 Task: Add a signature Keith Hernandez containing With gratitude and sincere wishes, Keith Hernandez to email address softage.3@softage.net and add a folder Composting
Action: Mouse moved to (784, 125)
Screenshot: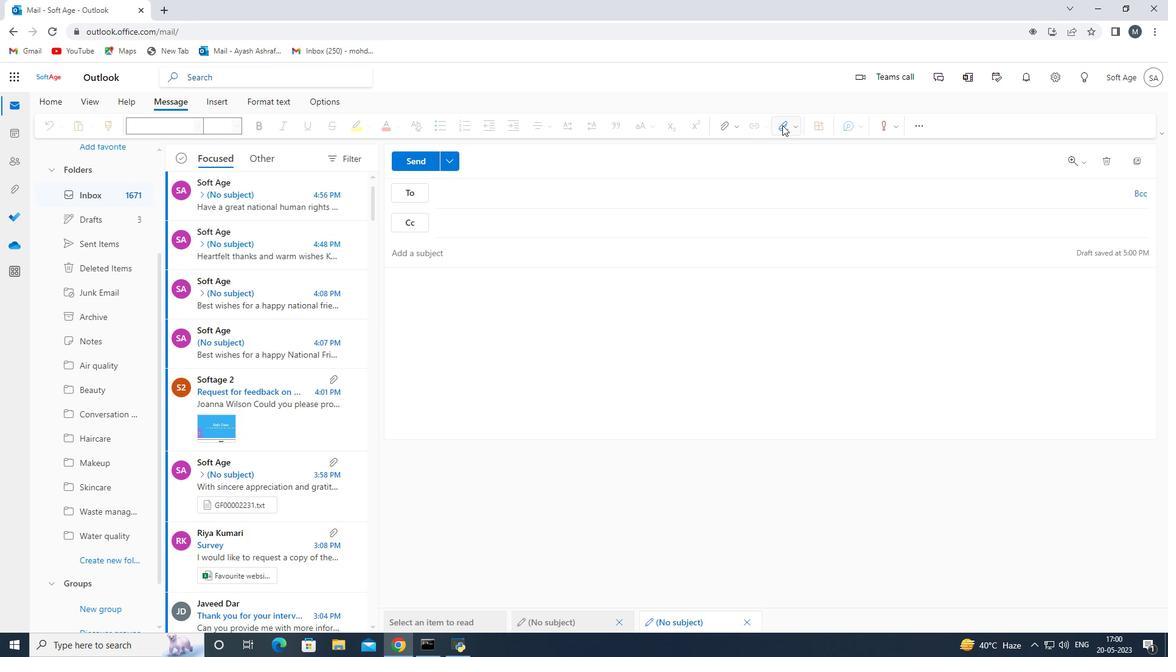 
Action: Mouse pressed left at (784, 125)
Screenshot: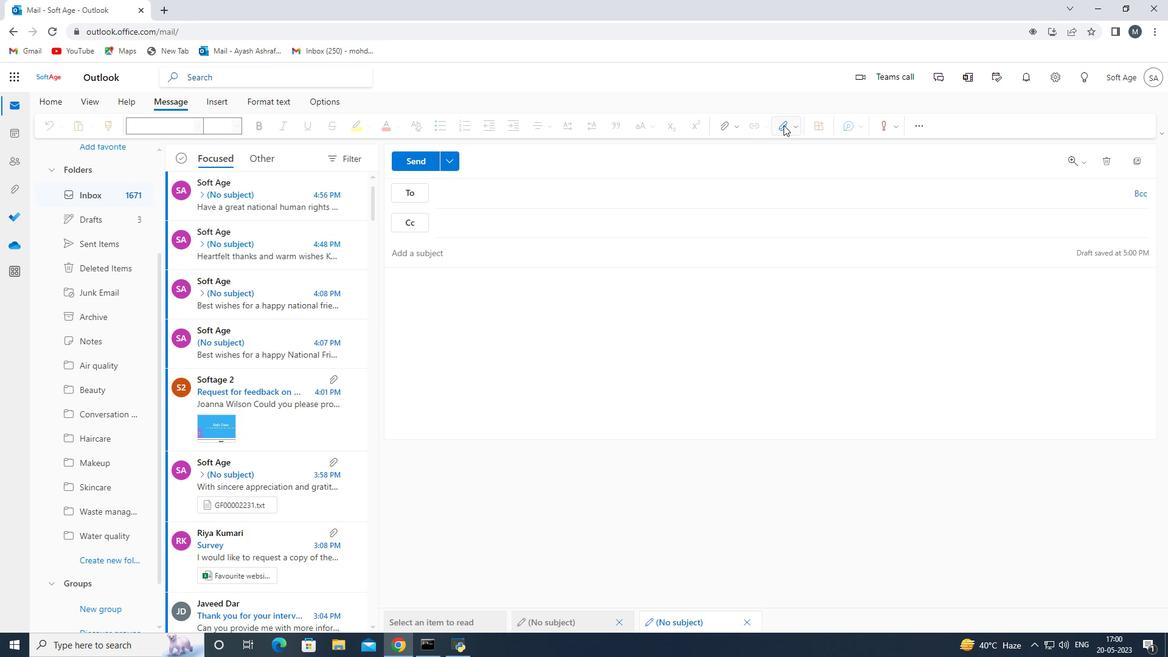 
Action: Mouse moved to (773, 180)
Screenshot: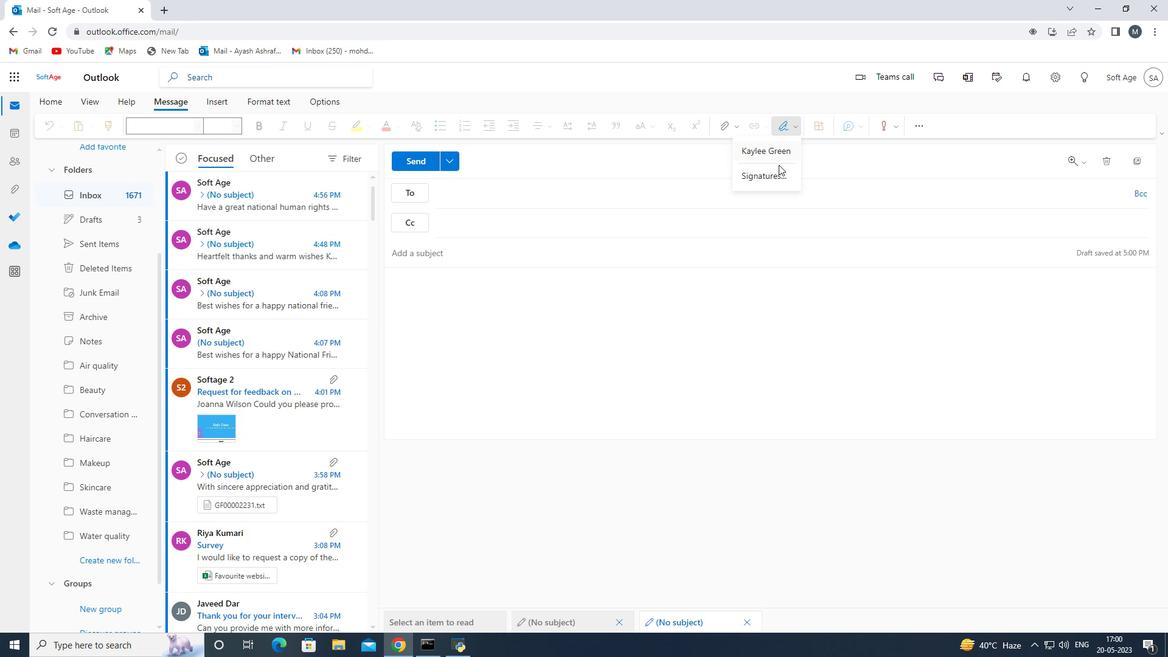 
Action: Mouse pressed left at (773, 180)
Screenshot: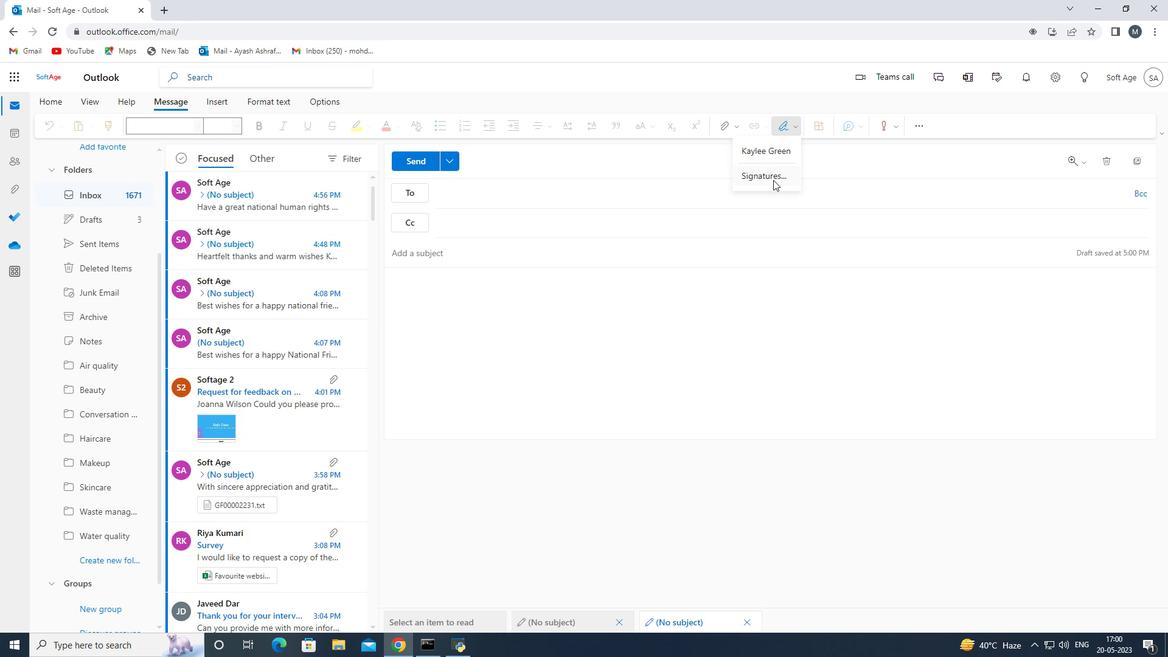 
Action: Mouse moved to (828, 222)
Screenshot: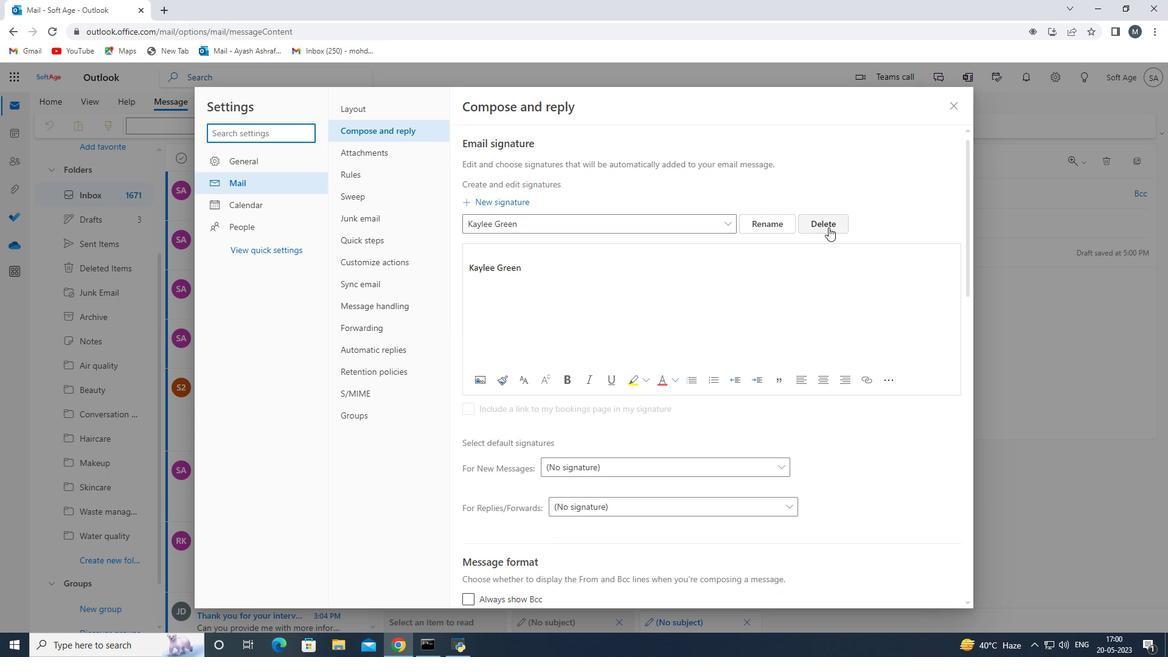 
Action: Mouse pressed left at (828, 222)
Screenshot: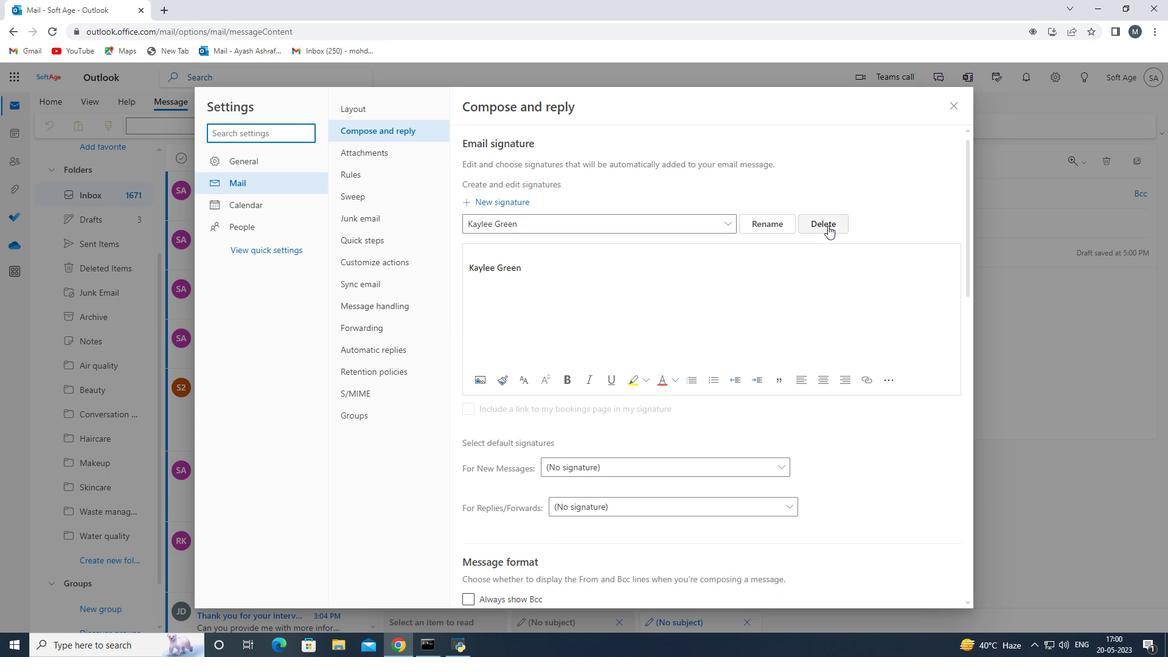 
Action: Mouse moved to (525, 225)
Screenshot: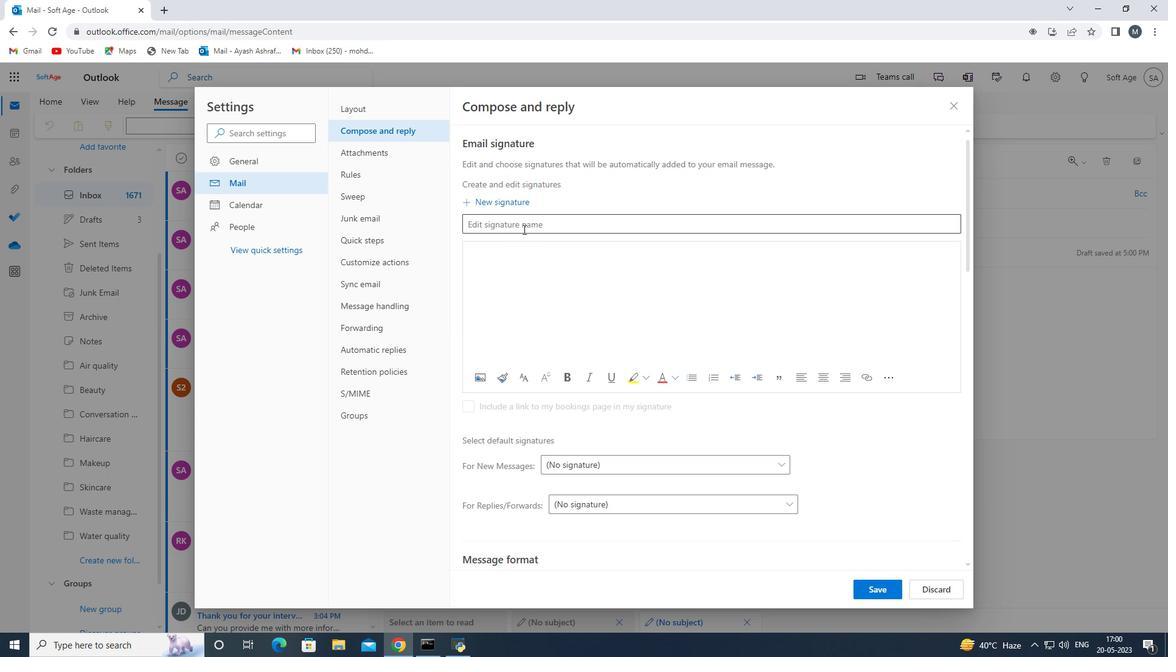 
Action: Mouse pressed left at (525, 225)
Screenshot: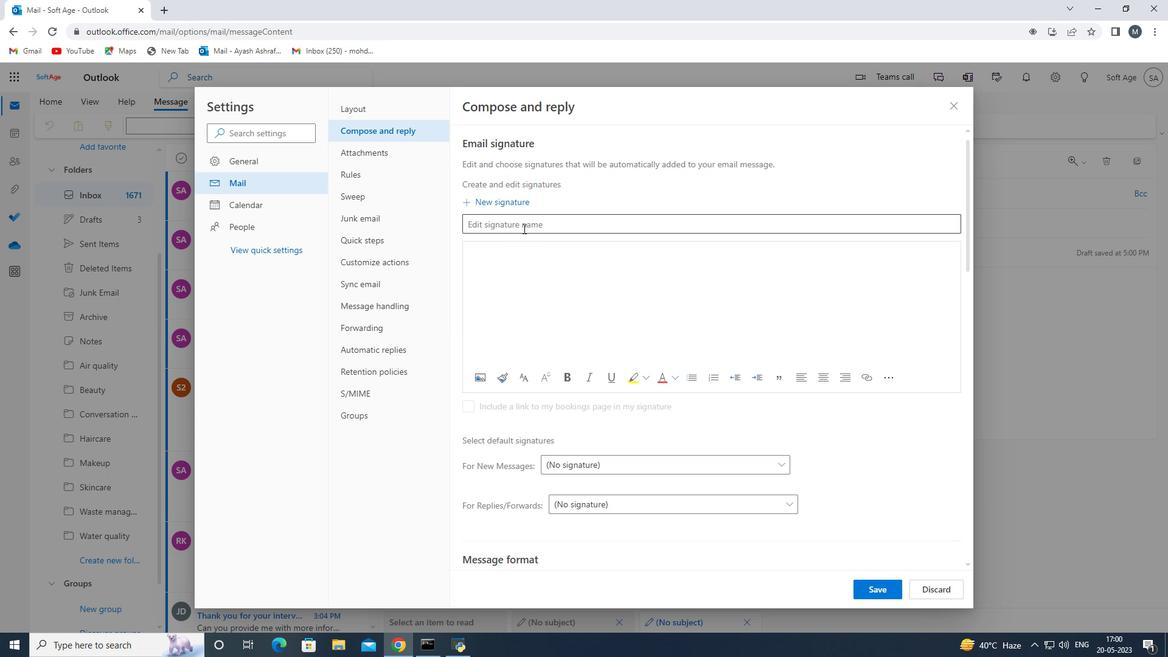 
Action: Key pressed <Key.shift>Keith<Key.space><Key.shift>Hernandez<Key.space>
Screenshot: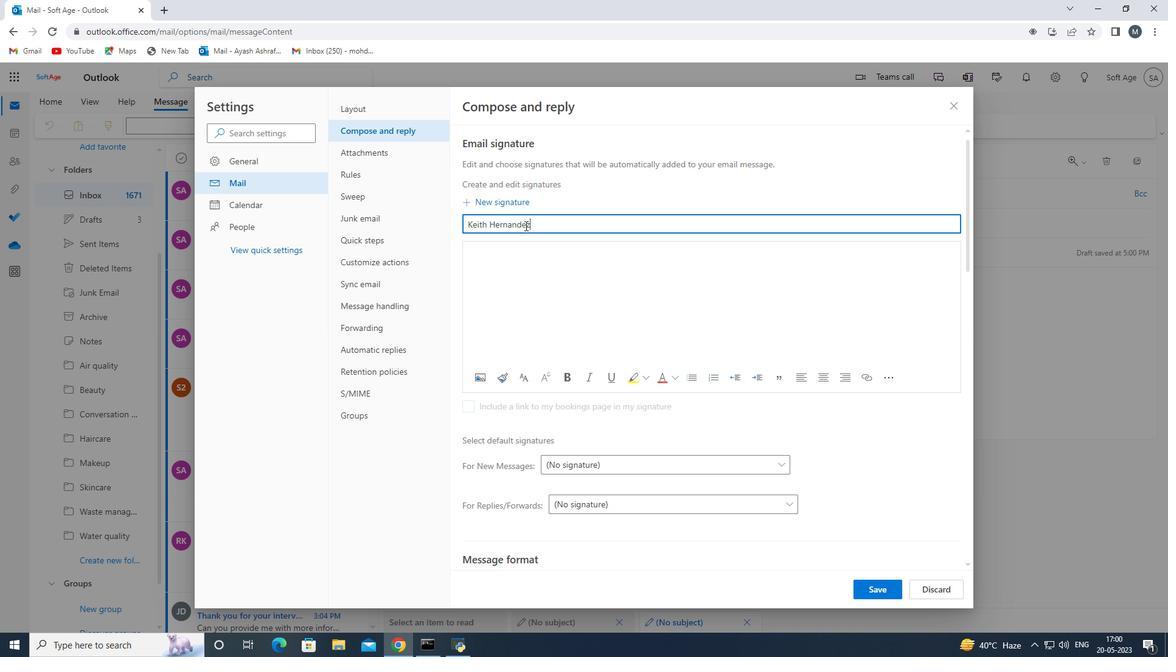 
Action: Mouse moved to (519, 259)
Screenshot: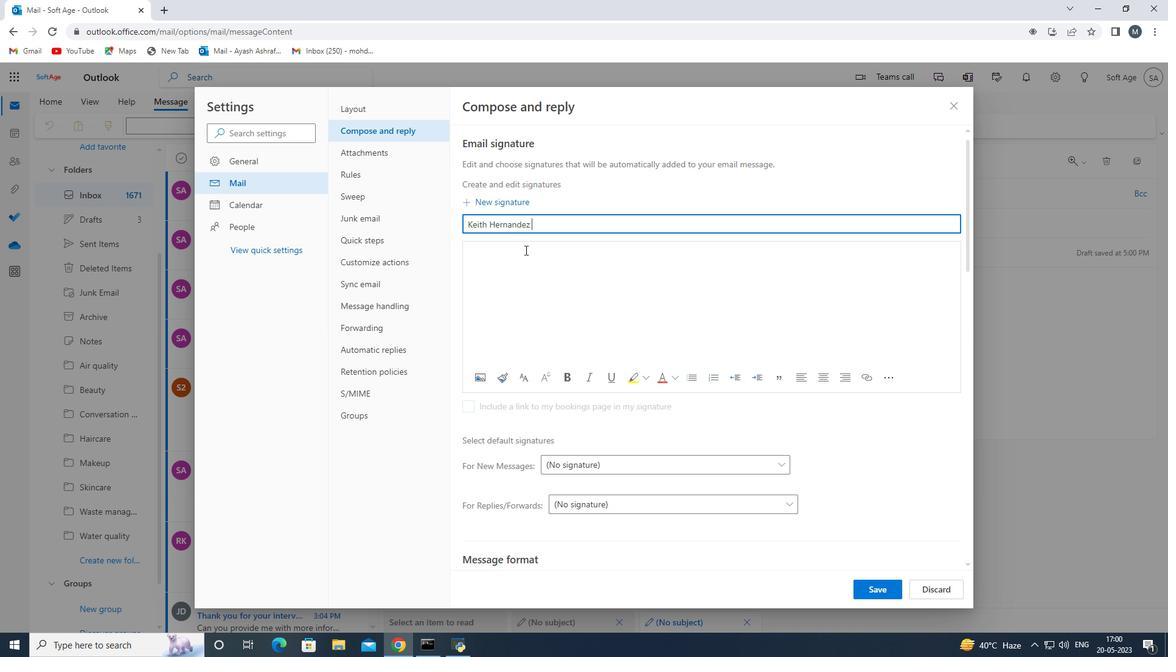 
Action: Mouse pressed left at (519, 259)
Screenshot: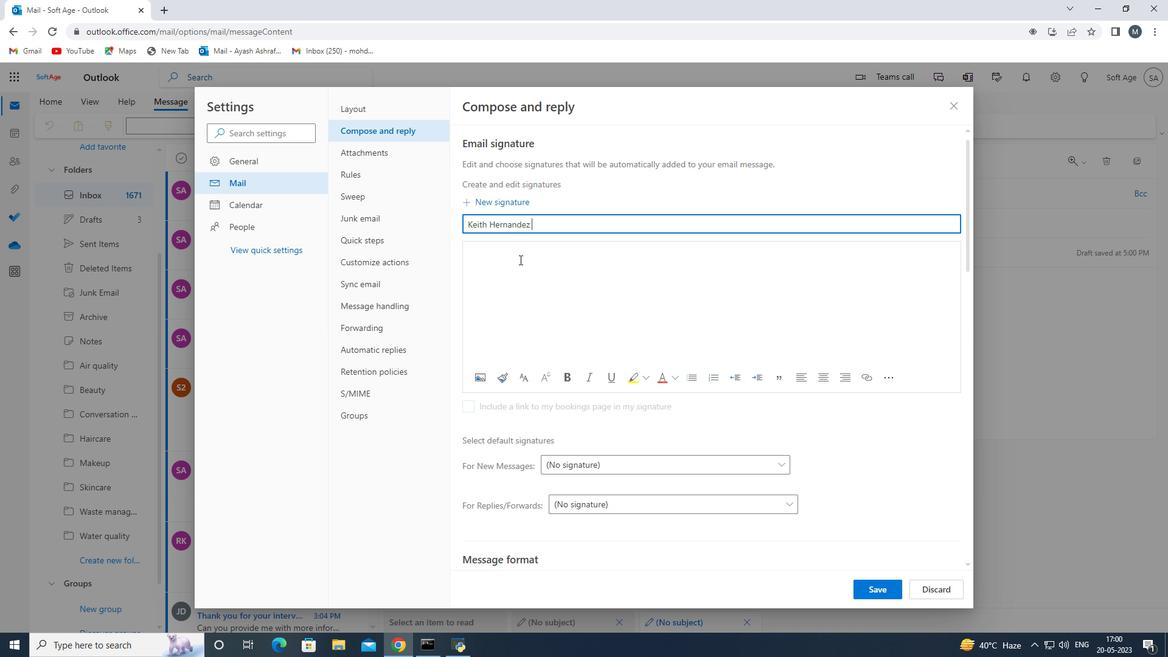 
Action: Key pressed <Key.enter><Key.shift>Keth<Key.space><Key.shift>Her
Screenshot: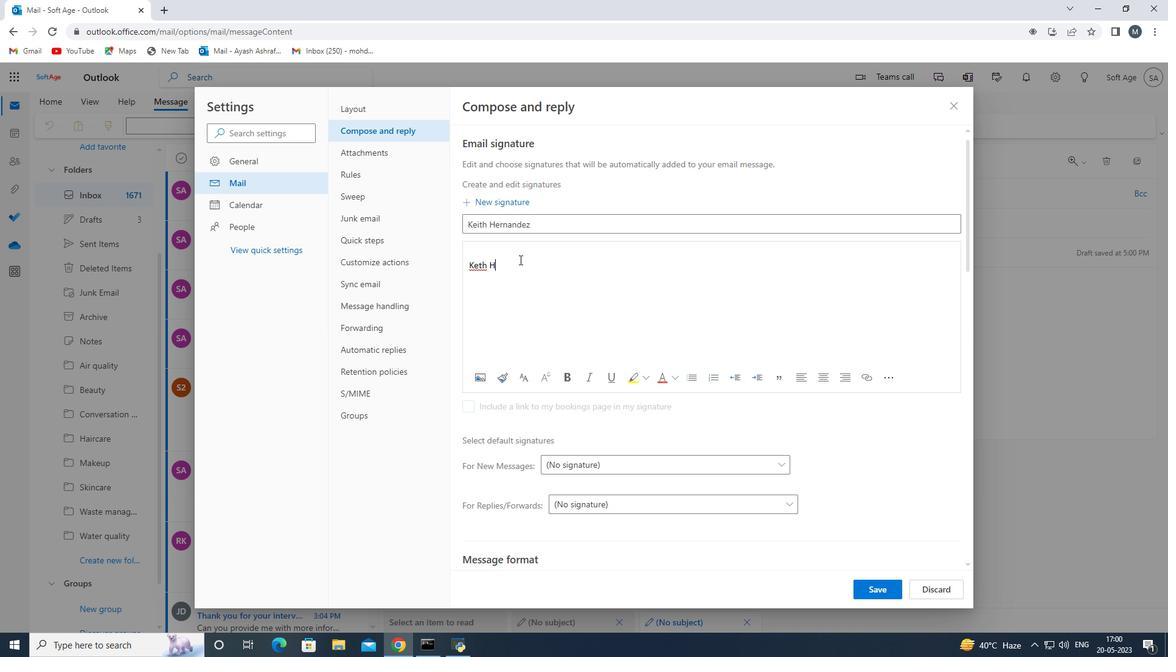 
Action: Mouse moved to (476, 263)
Screenshot: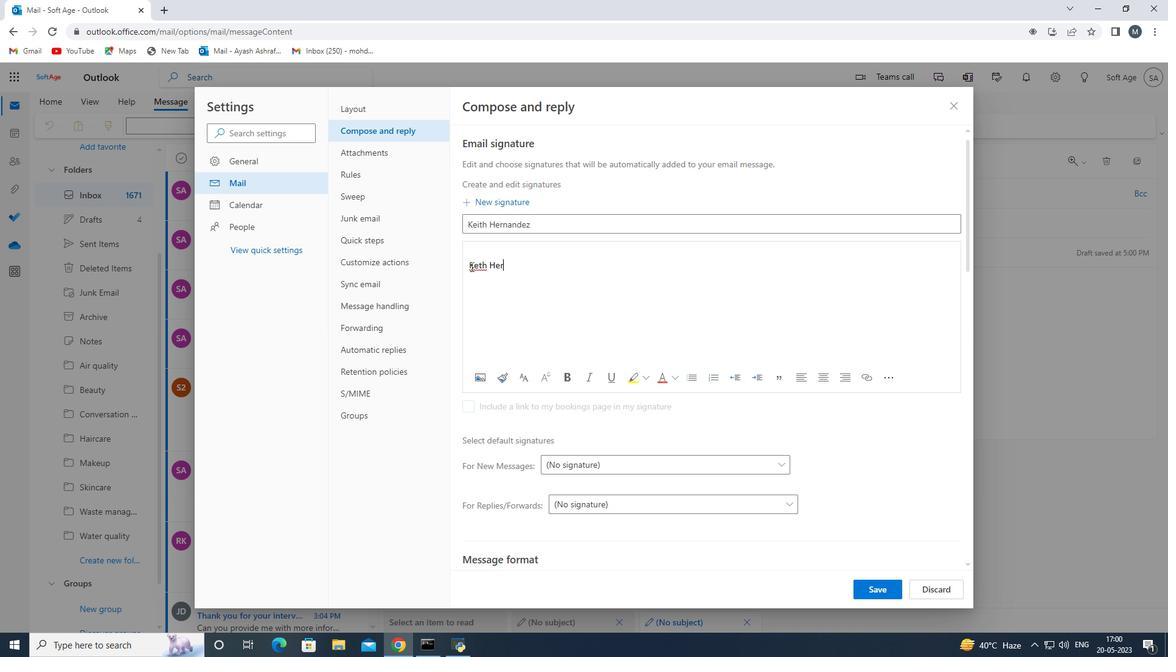 
Action: Mouse pressed left at (476, 263)
Screenshot: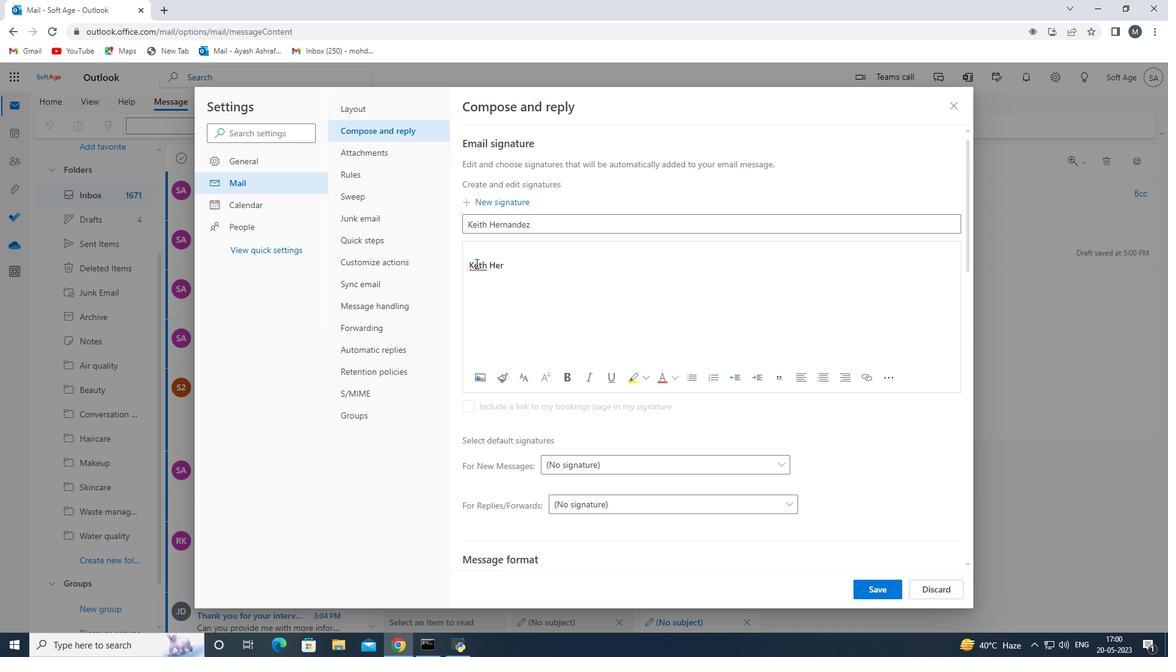 
Action: Mouse moved to (479, 269)
Screenshot: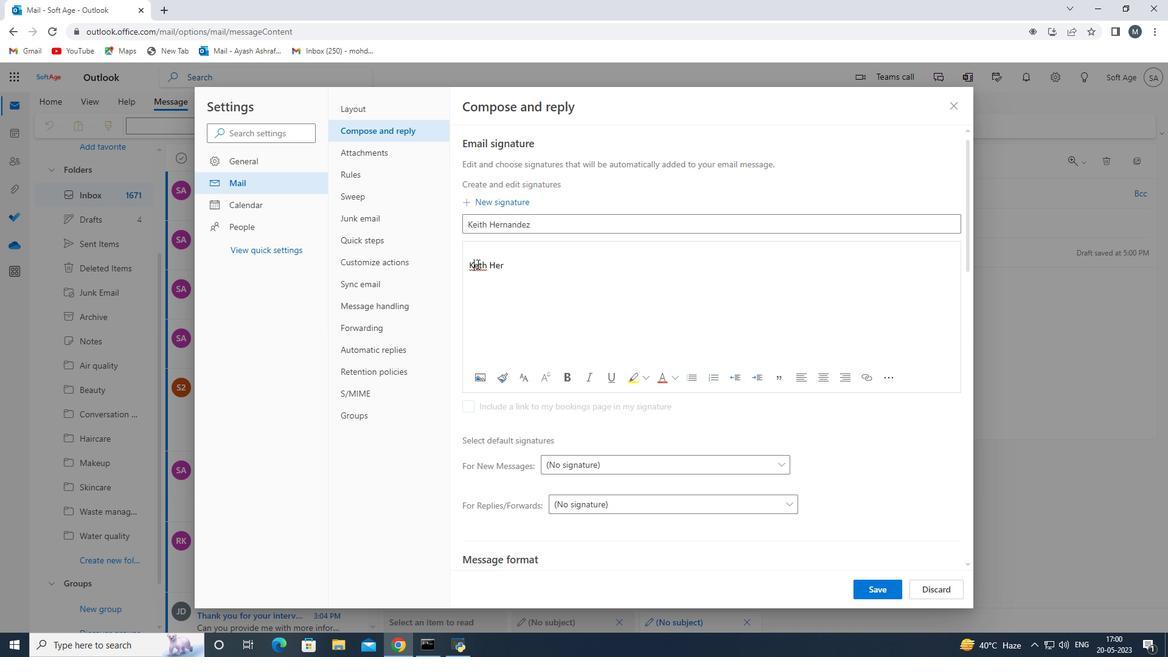 
Action: Key pressed <Key.backspace><Key.shift>K
Screenshot: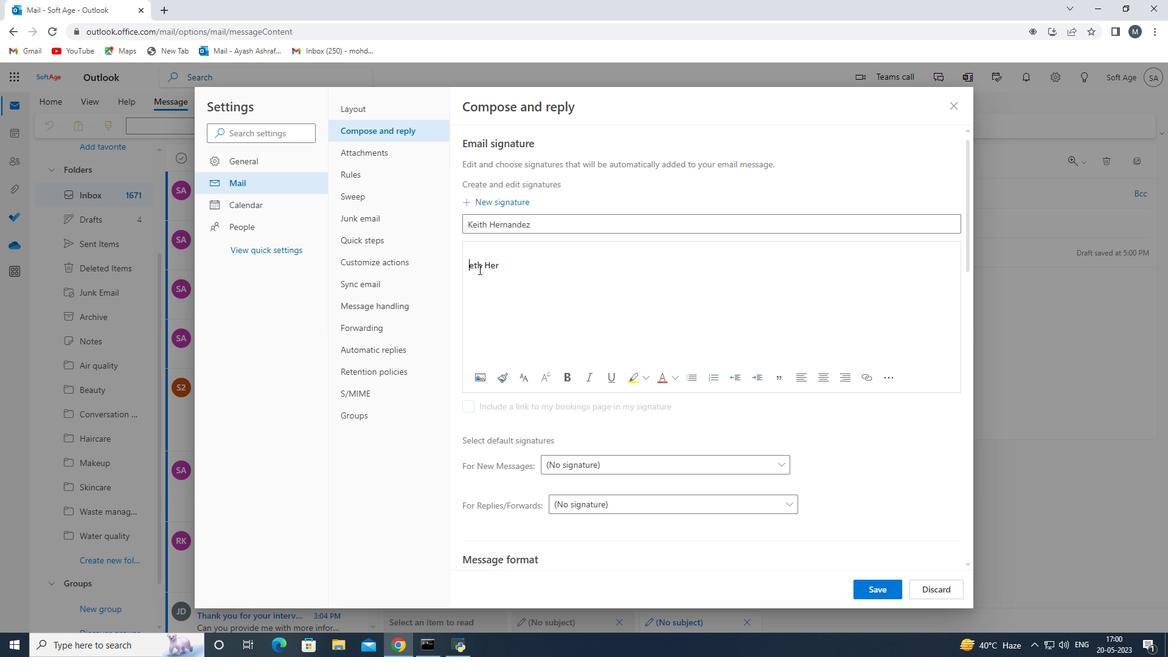 
Action: Mouse moved to (511, 267)
Screenshot: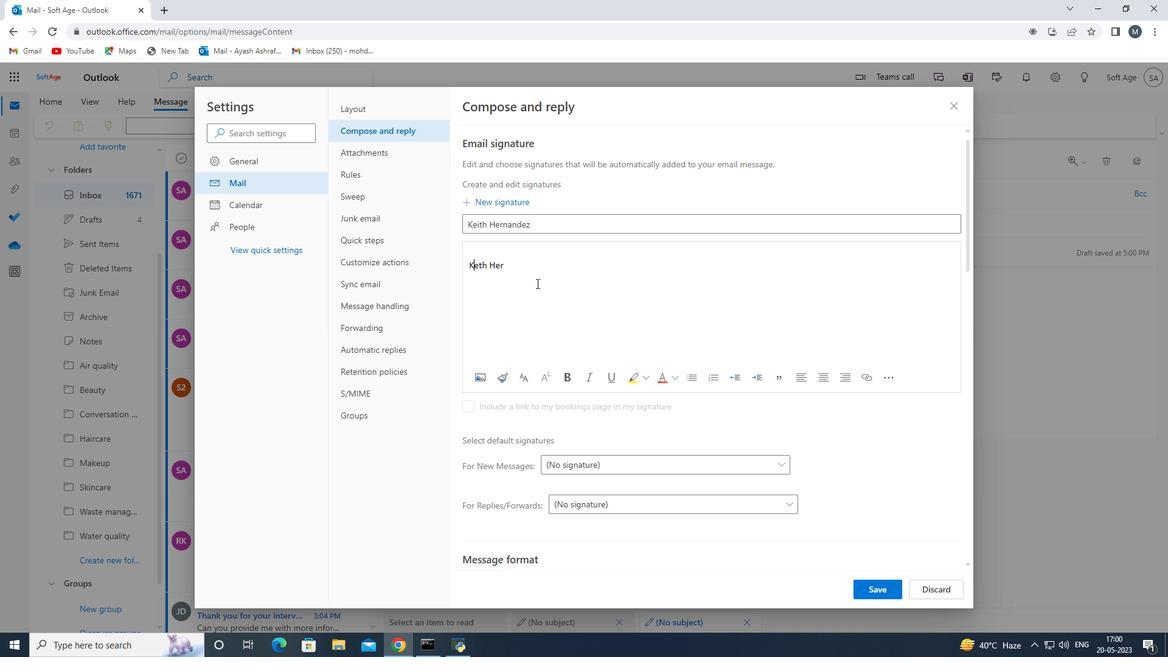 
Action: Mouse pressed left at (511, 267)
Screenshot: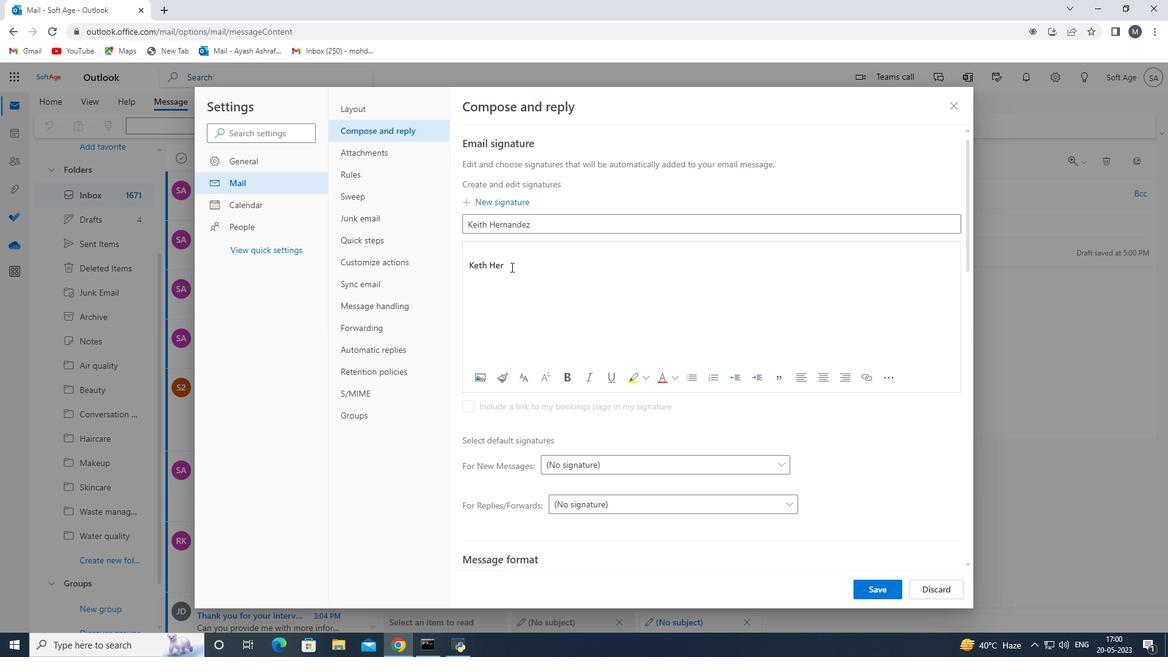 
Action: Mouse moved to (513, 267)
Screenshot: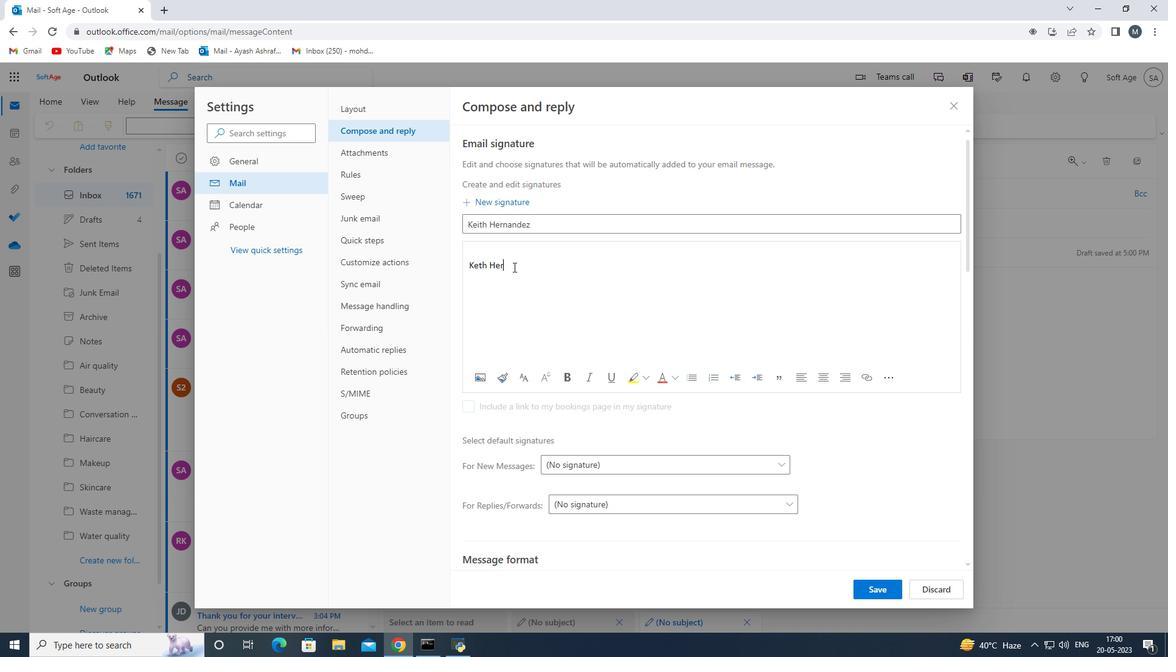 
Action: Key pressed nandez
Screenshot: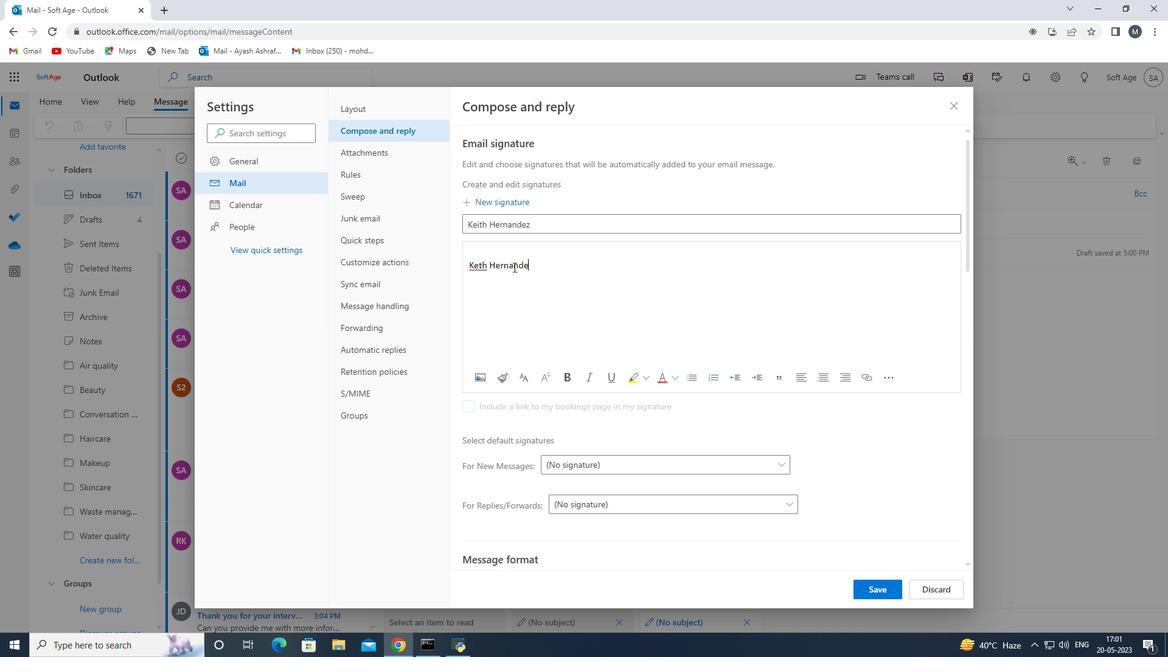 
Action: Mouse moved to (479, 267)
Screenshot: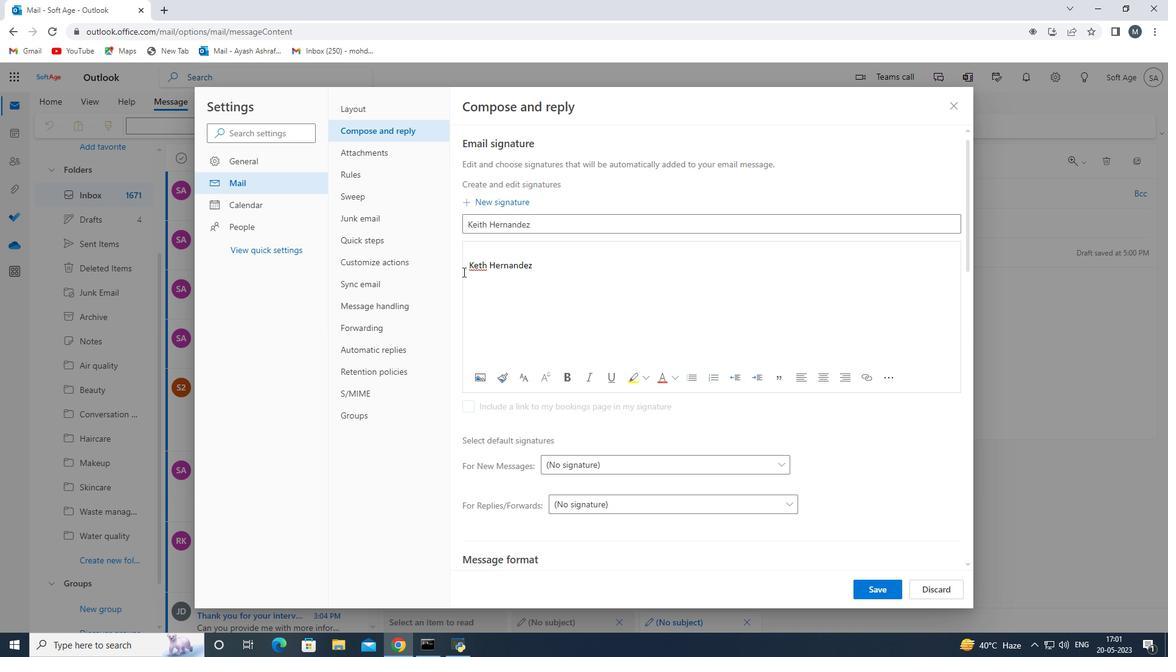 
Action: Mouse pressed left at (479, 267)
Screenshot: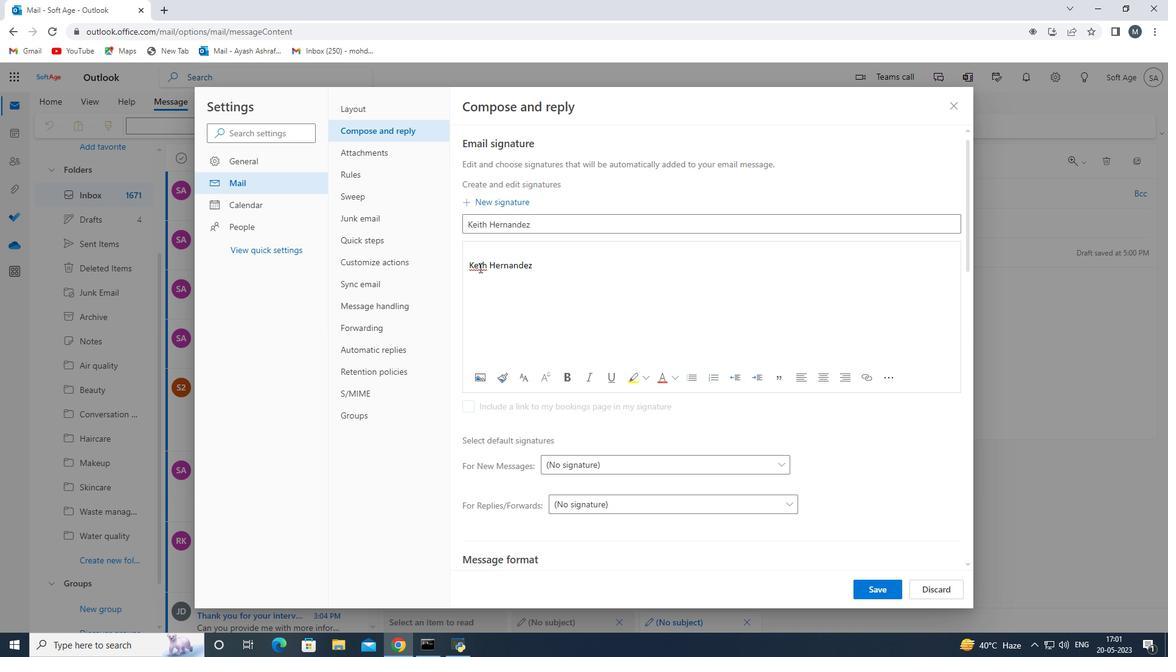 
Action: Mouse moved to (494, 271)
Screenshot: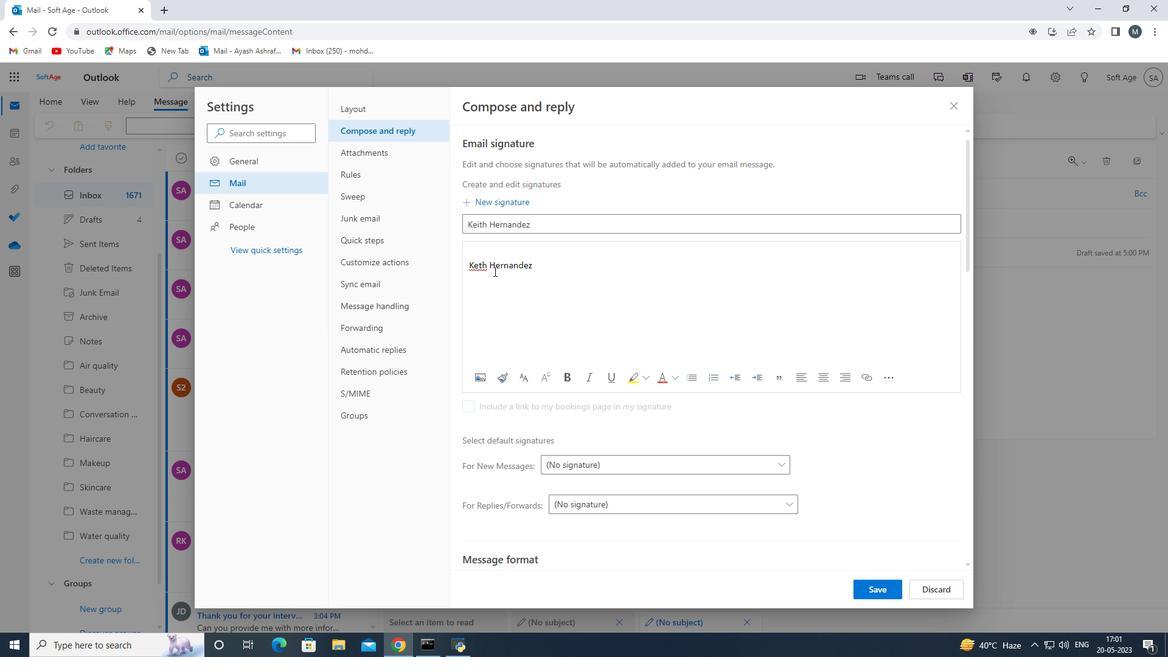 
Action: Key pressed i
Screenshot: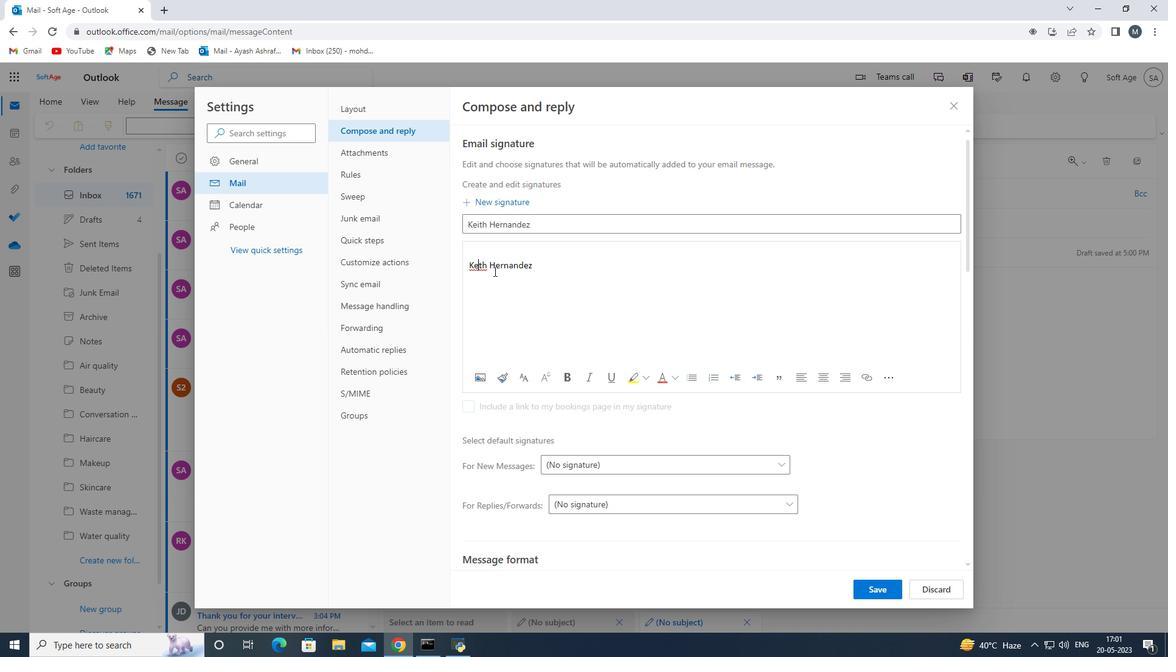 
Action: Mouse moved to (553, 272)
Screenshot: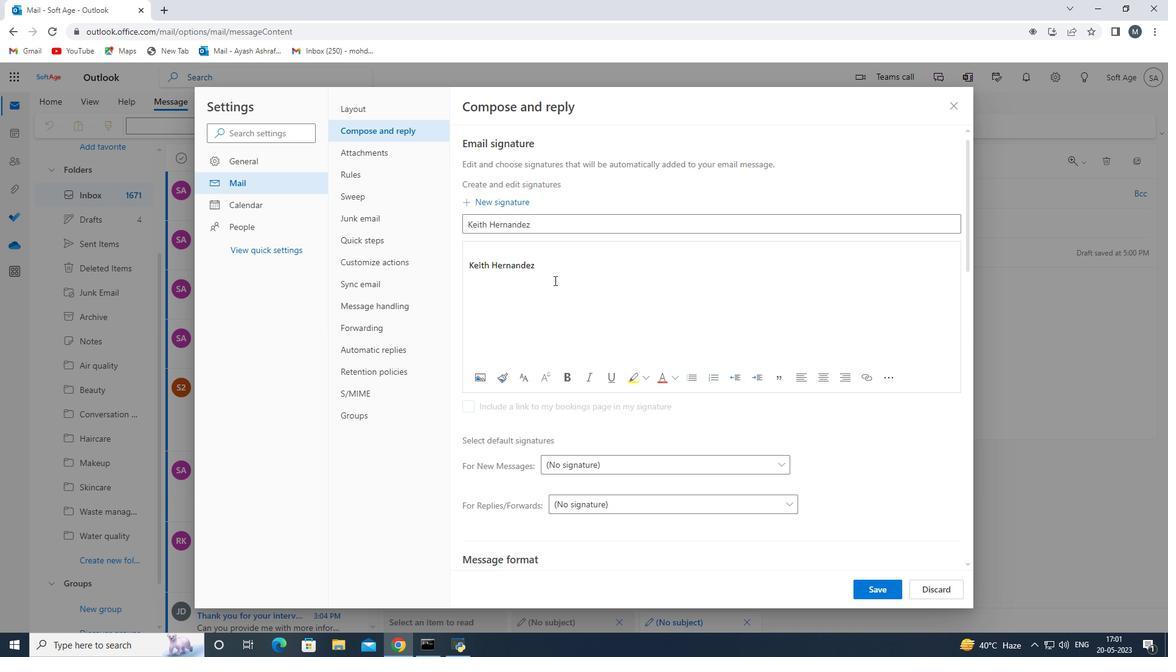 
Action: Mouse pressed left at (553, 272)
Screenshot: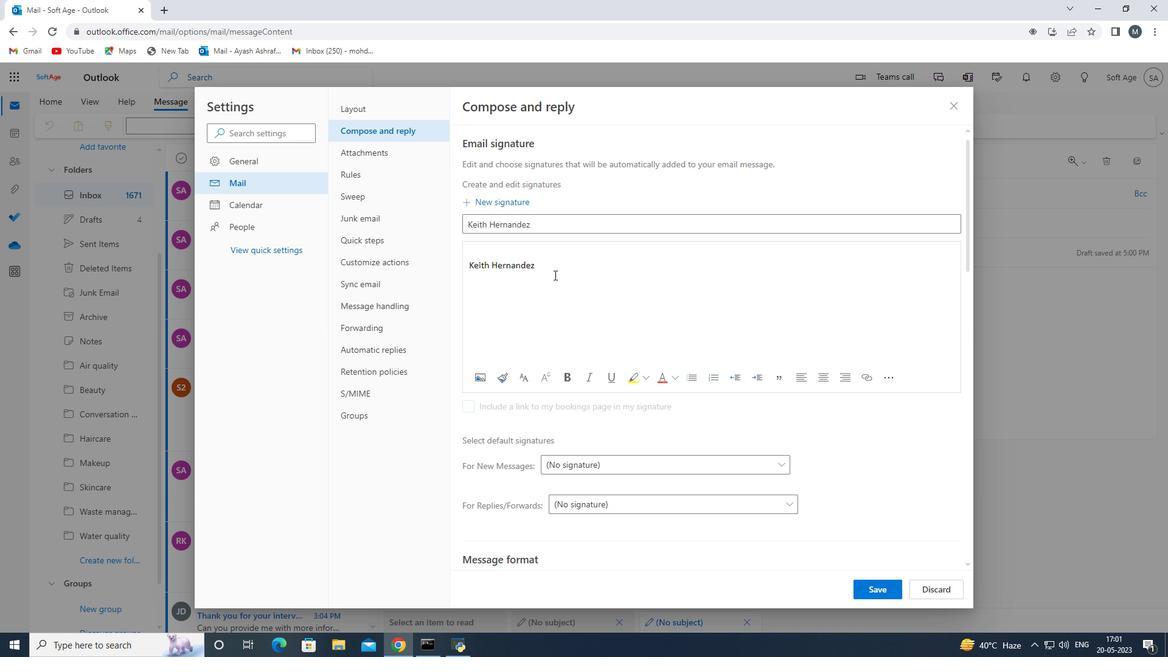
Action: Mouse moved to (865, 594)
Screenshot: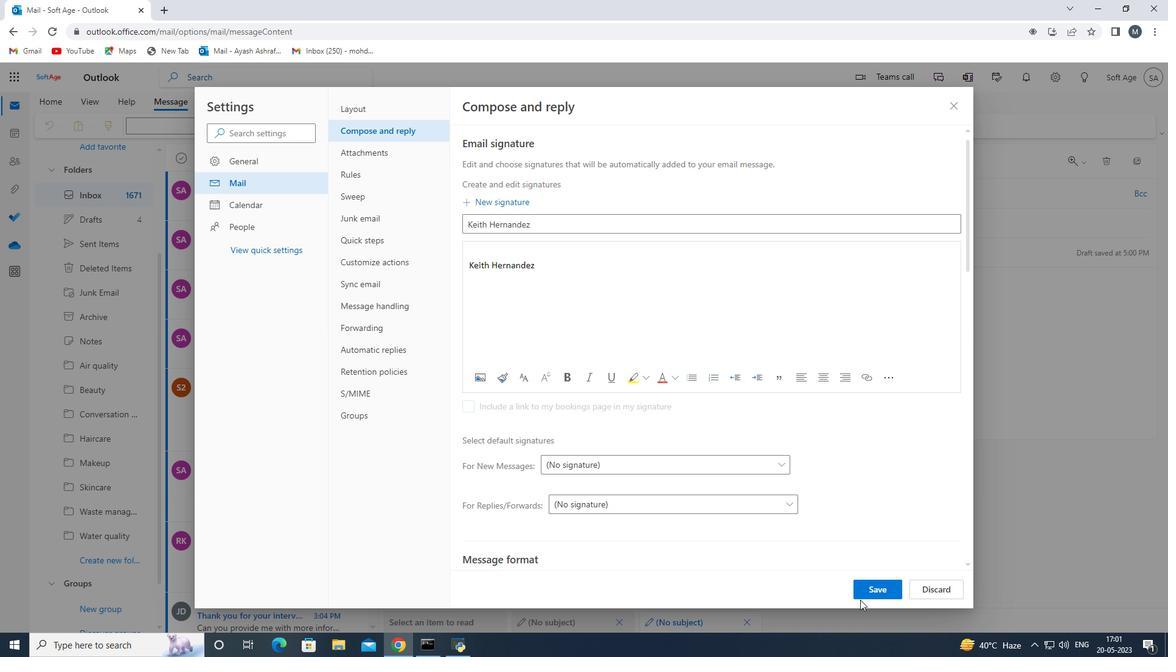 
Action: Mouse pressed left at (865, 594)
Screenshot: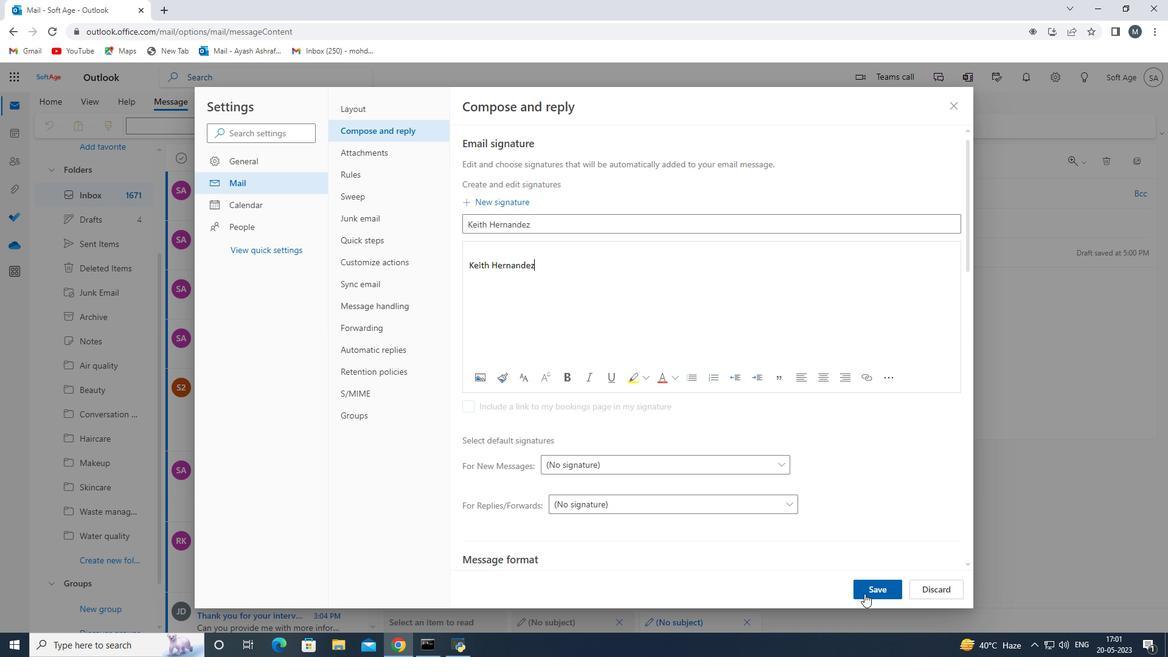 
Action: Mouse moved to (951, 107)
Screenshot: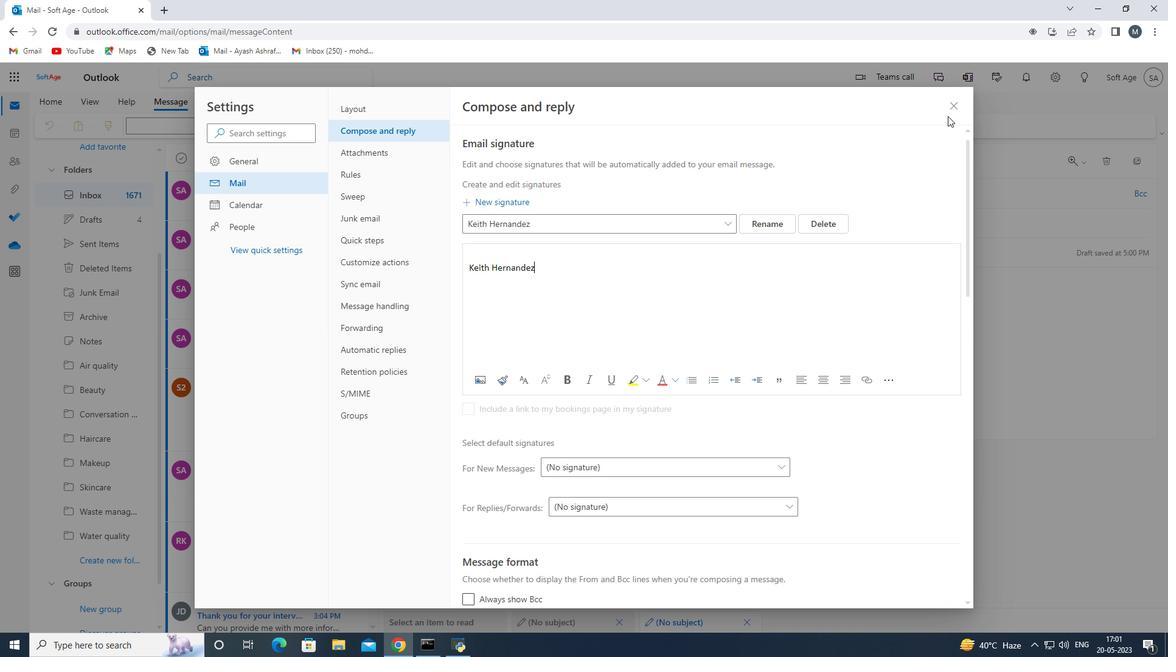 
Action: Mouse pressed left at (951, 107)
Screenshot: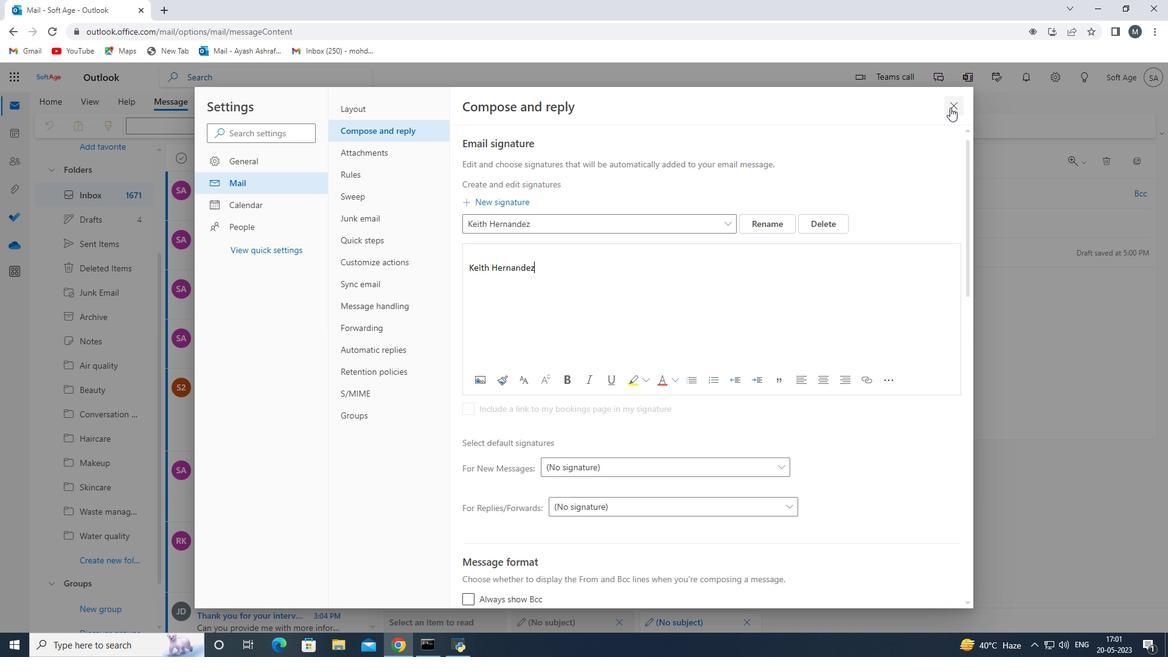 
Action: Mouse moved to (471, 297)
Screenshot: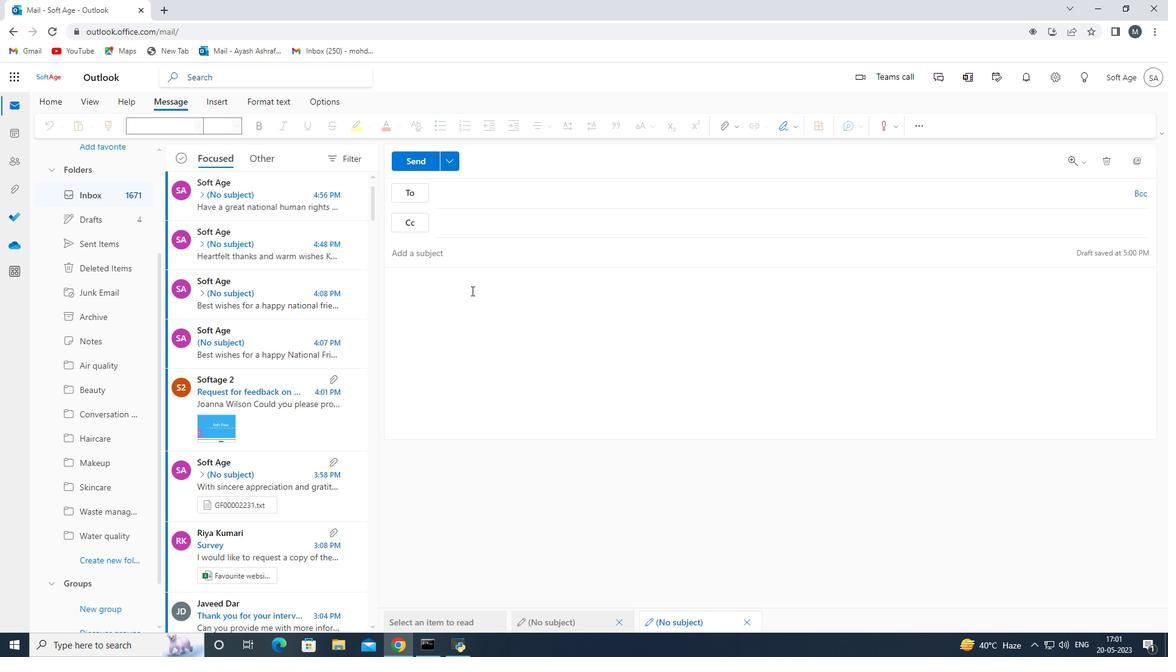 
Action: Mouse pressed left at (471, 297)
Screenshot: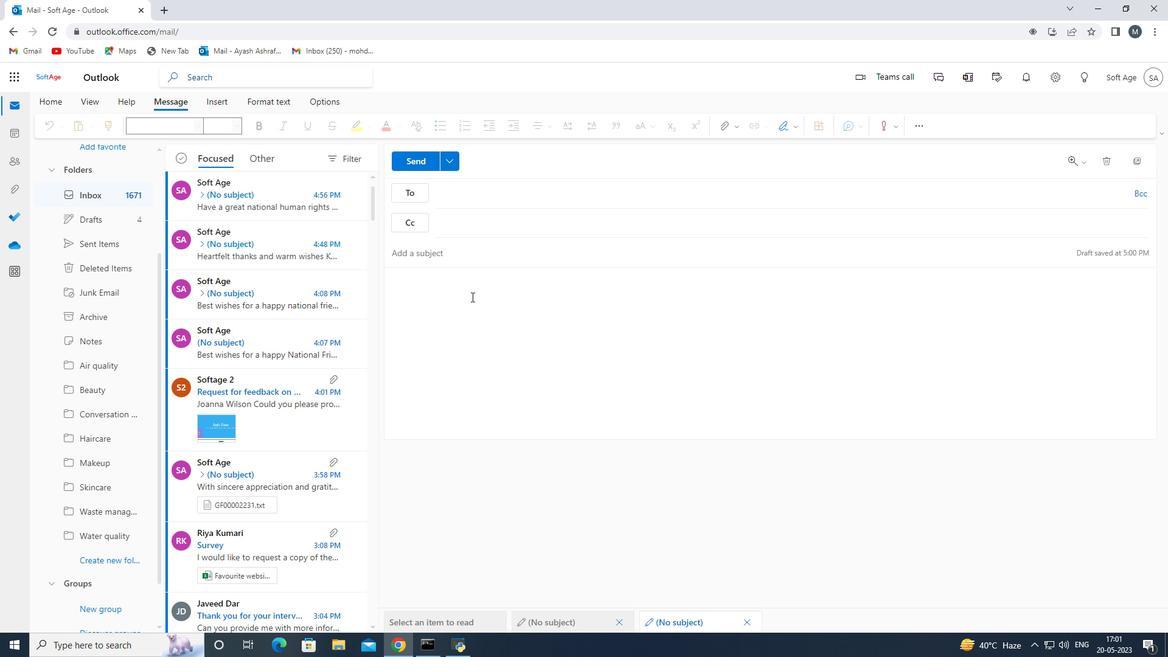 
Action: Mouse moved to (789, 129)
Screenshot: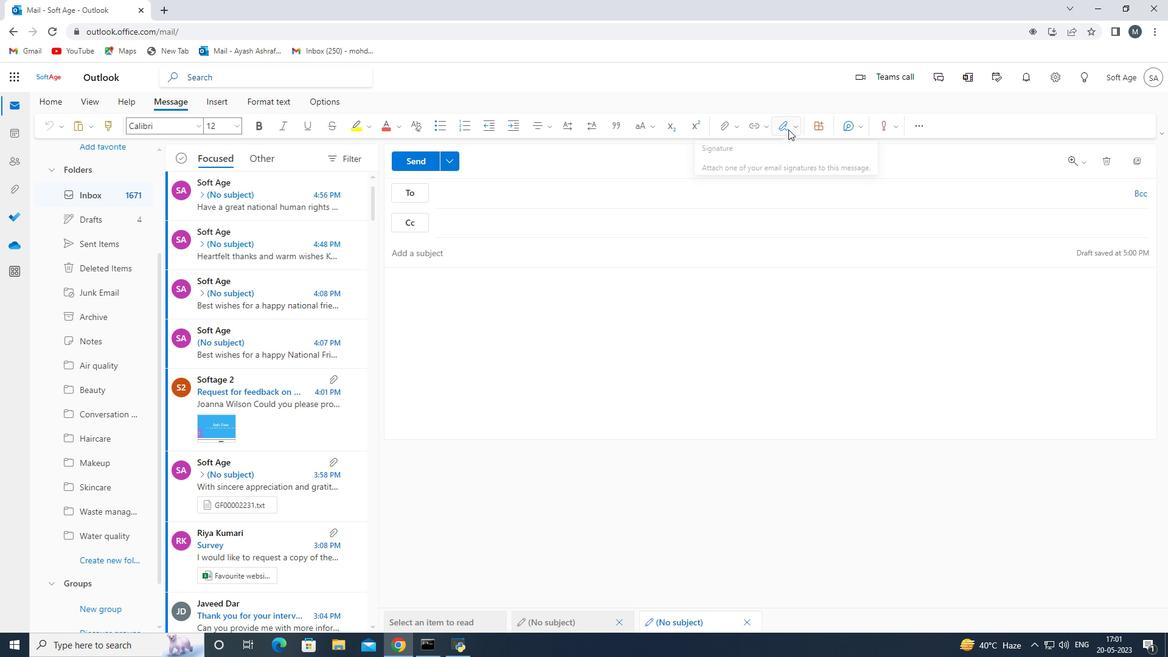 
Action: Mouse pressed left at (789, 129)
Screenshot: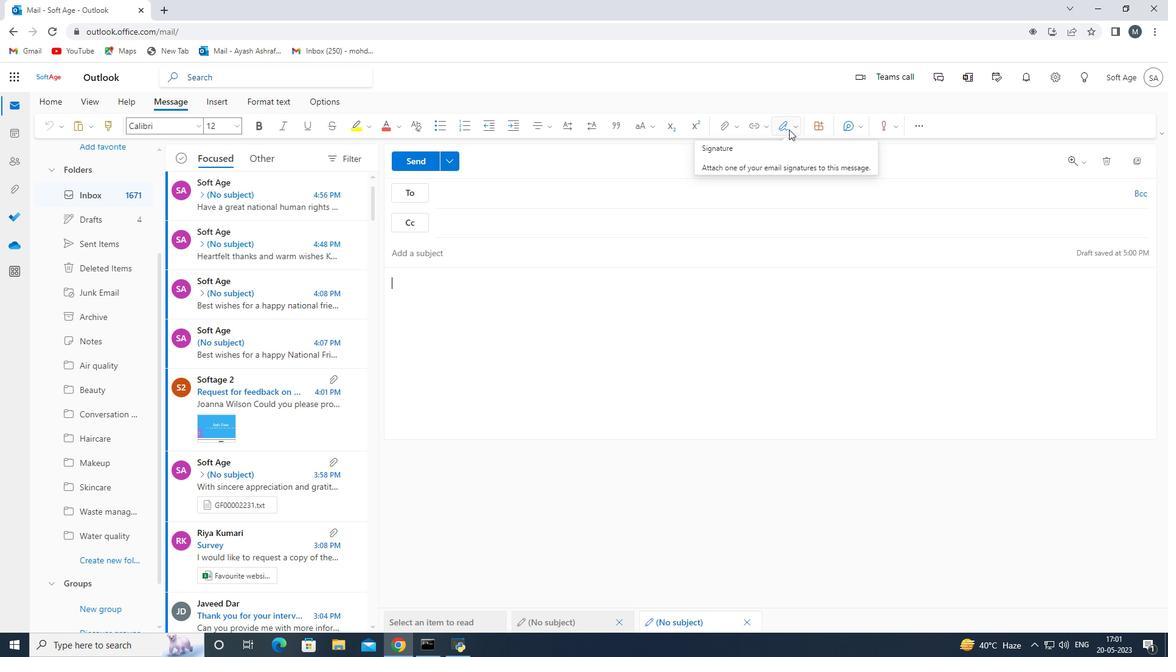 
Action: Mouse moved to (784, 147)
Screenshot: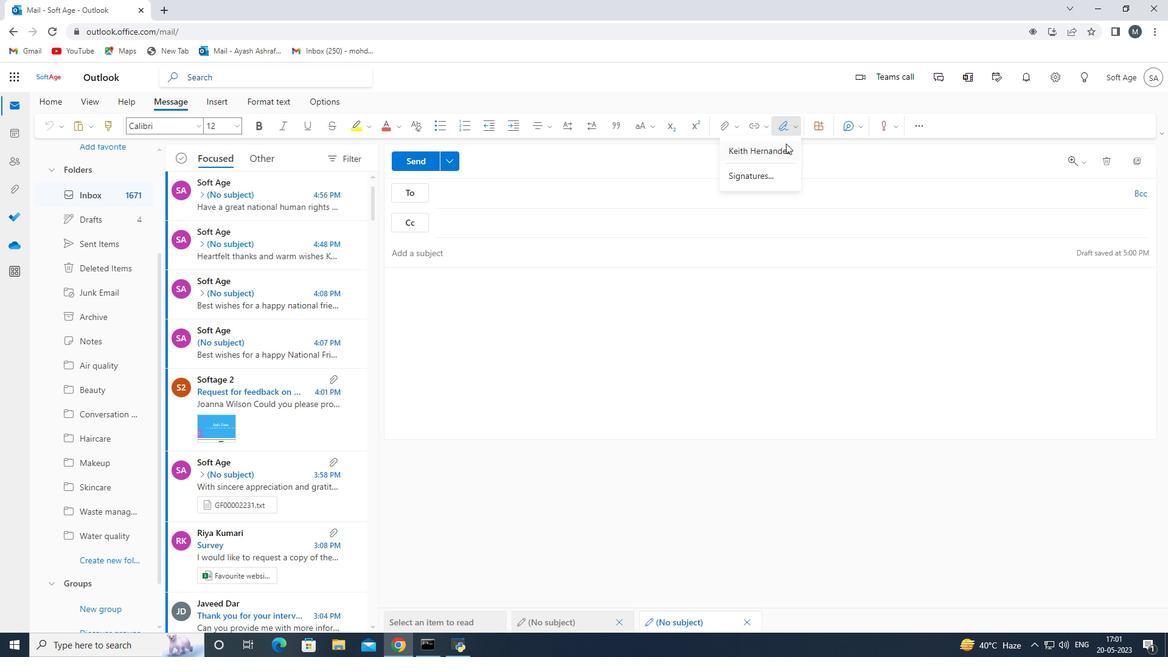 
Action: Mouse pressed left at (784, 147)
Screenshot: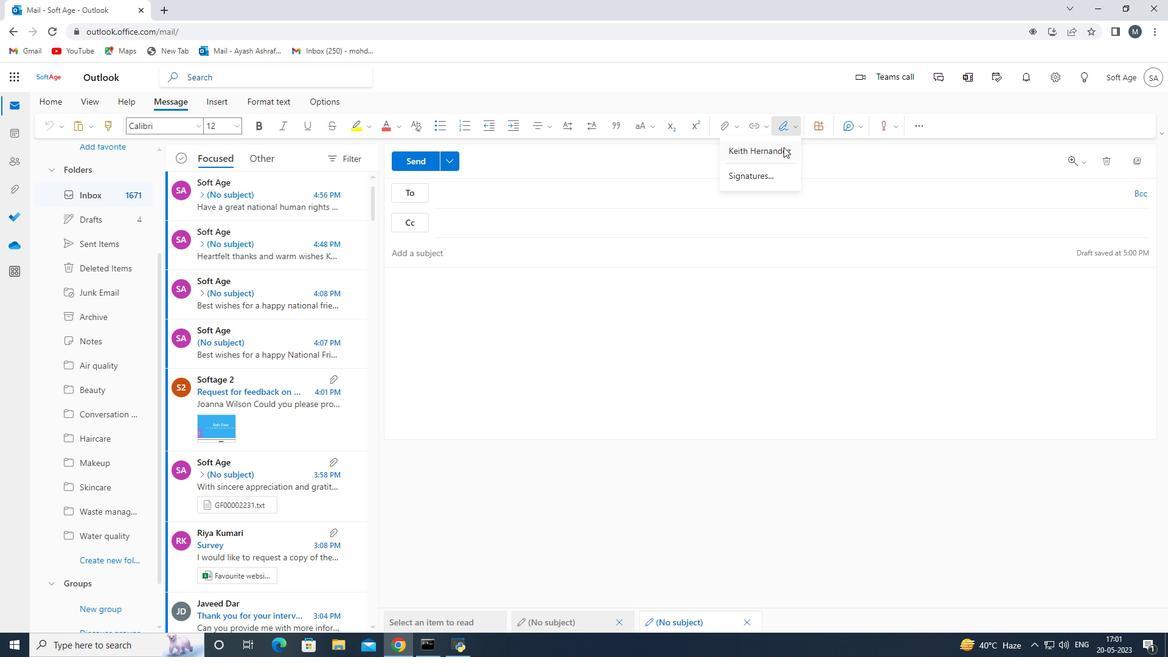 
Action: Mouse moved to (466, 281)
Screenshot: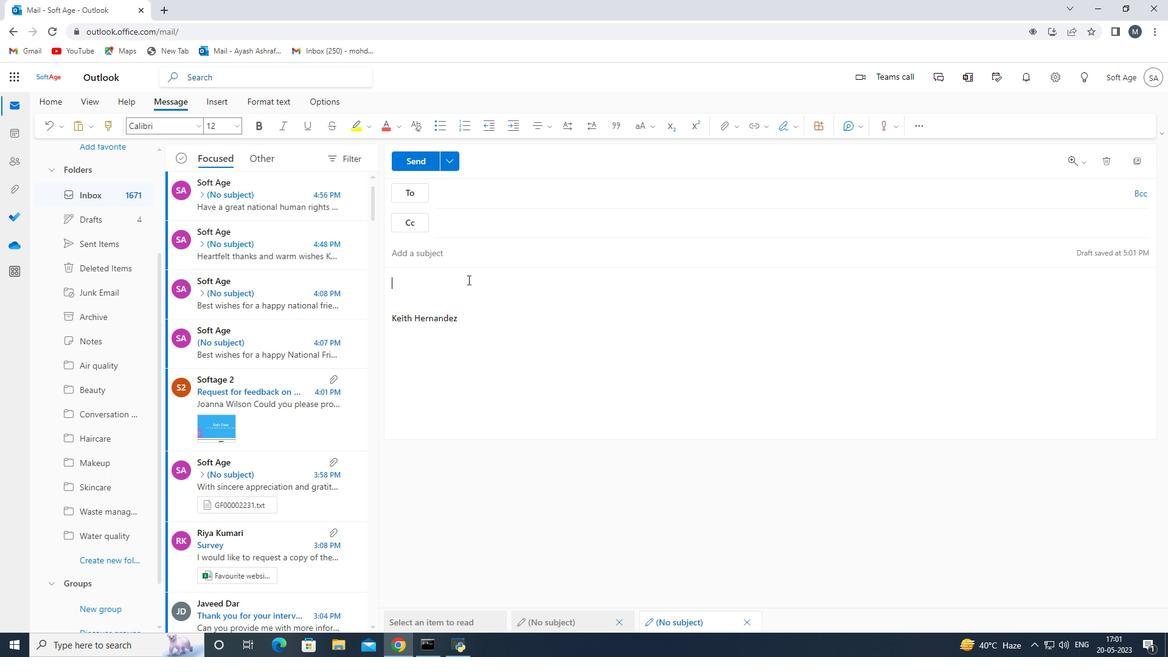 
Action: Mouse pressed left at (466, 281)
Screenshot: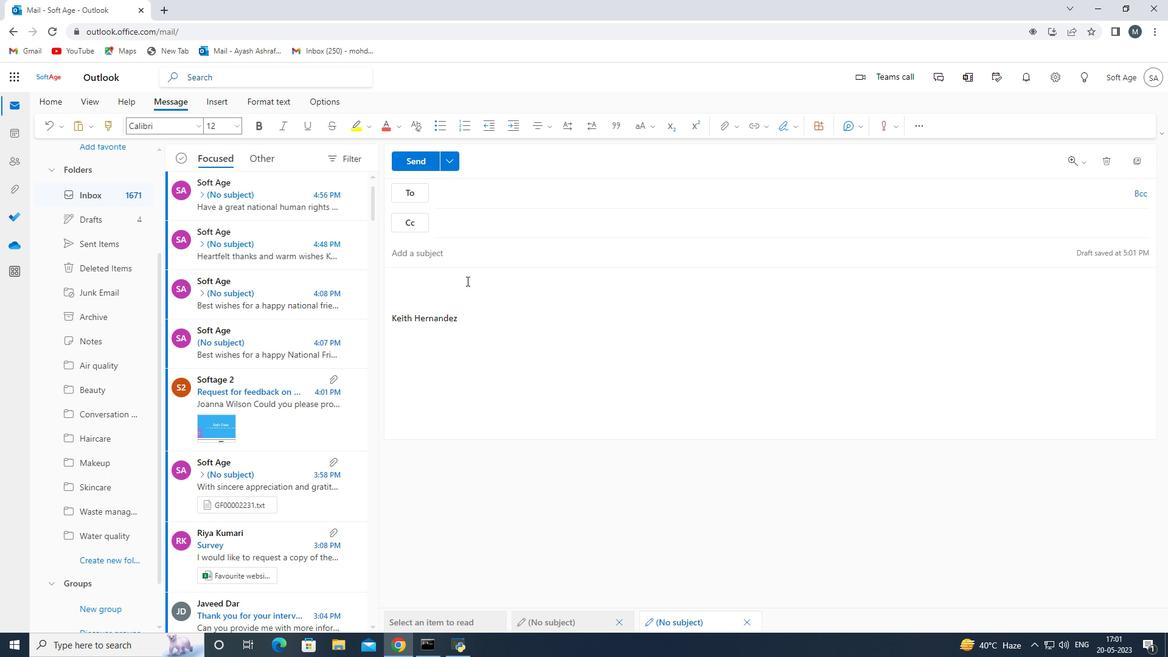 
Action: Key pressed <Key.shift>Gratitude<Key.space>and<Key.space>sincere<Key.space>wisj<Key.backspace>hes<Key.space><Key.backspace>,<Key.space><Key.shift>Keith<Key.space><Key.shift>Hernandez<Key.space>
Screenshot: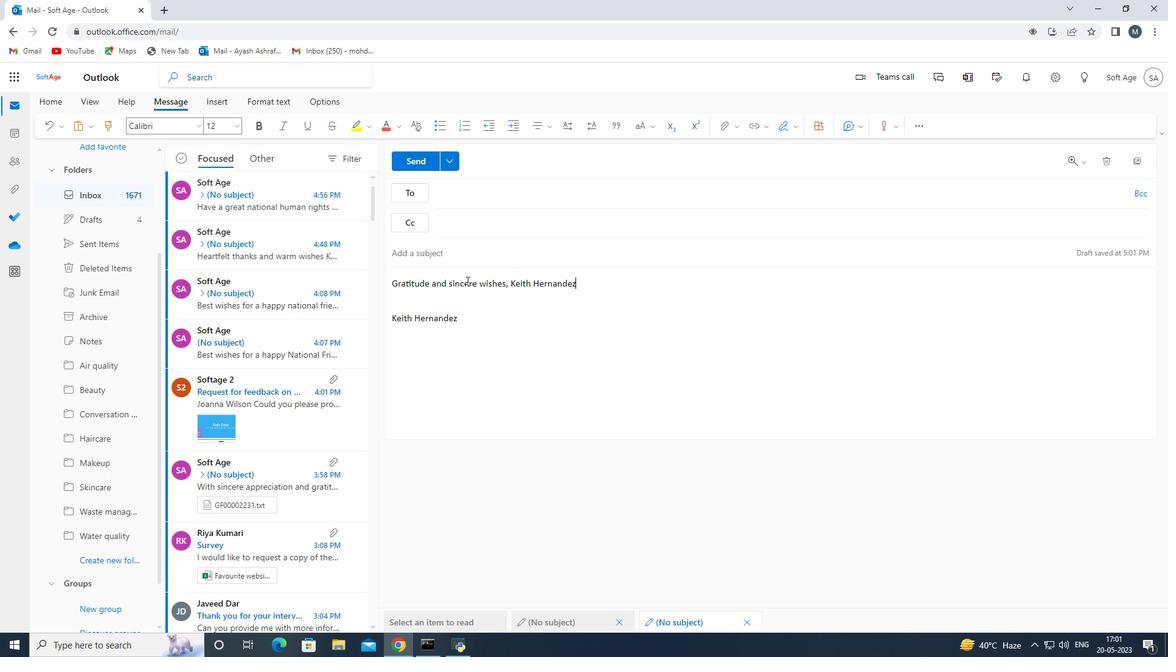 
Action: Mouse moved to (468, 198)
Screenshot: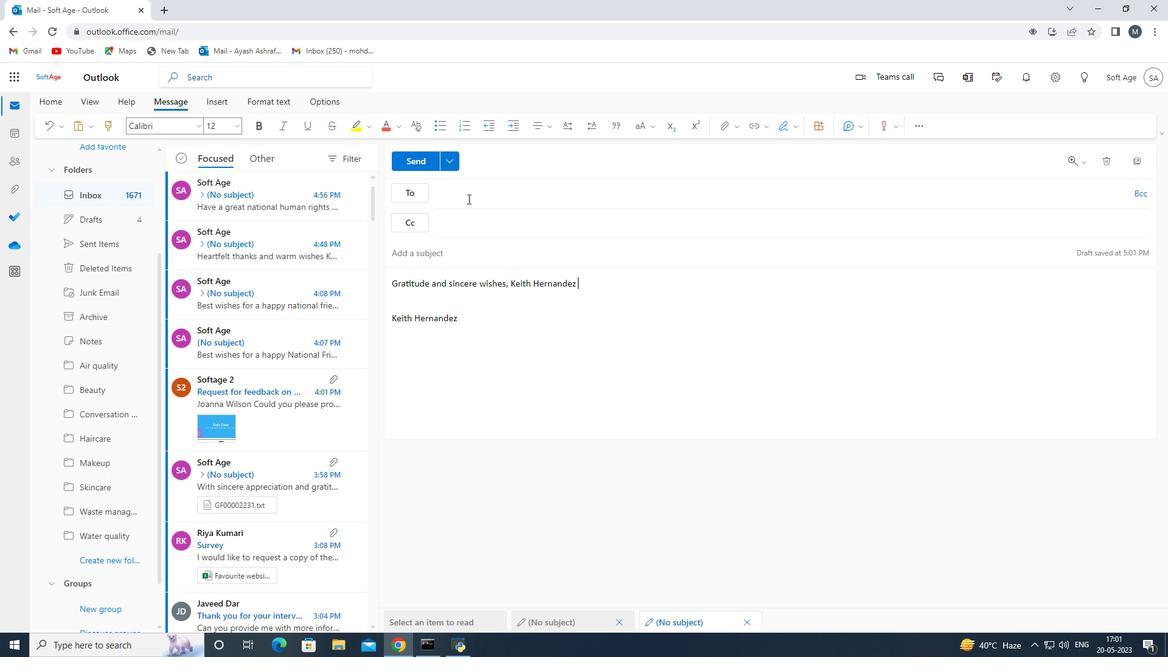
Action: Mouse pressed left at (468, 198)
Screenshot: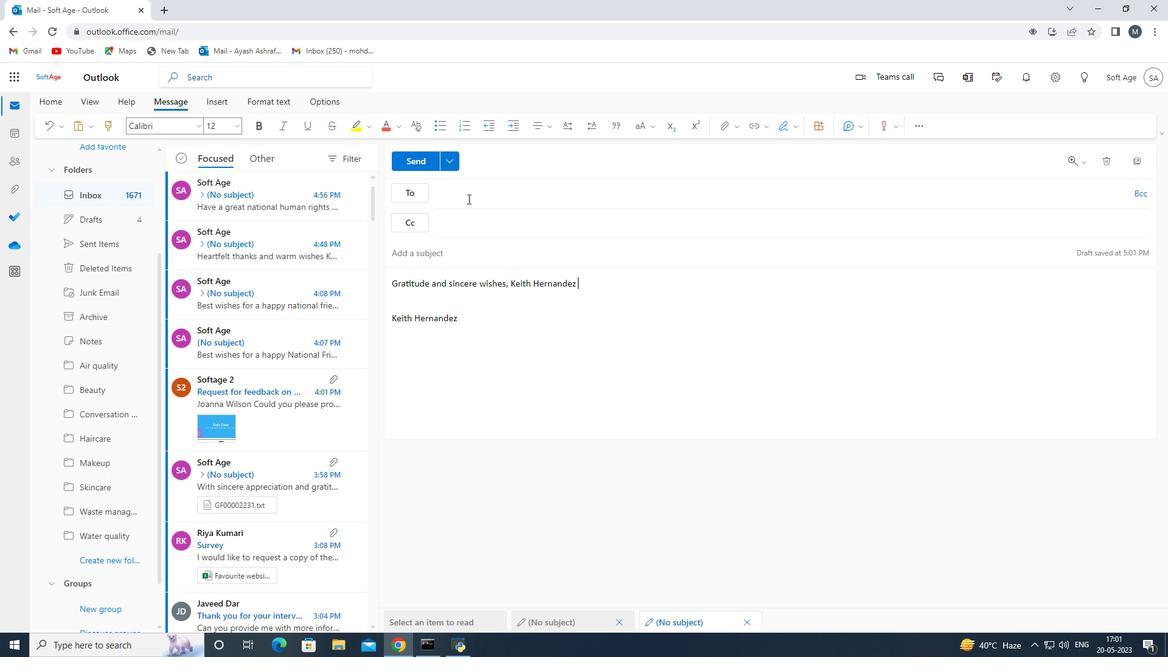 
Action: Key pressed softage.3<Key.shift>@softage.net<Key.enter>
Screenshot: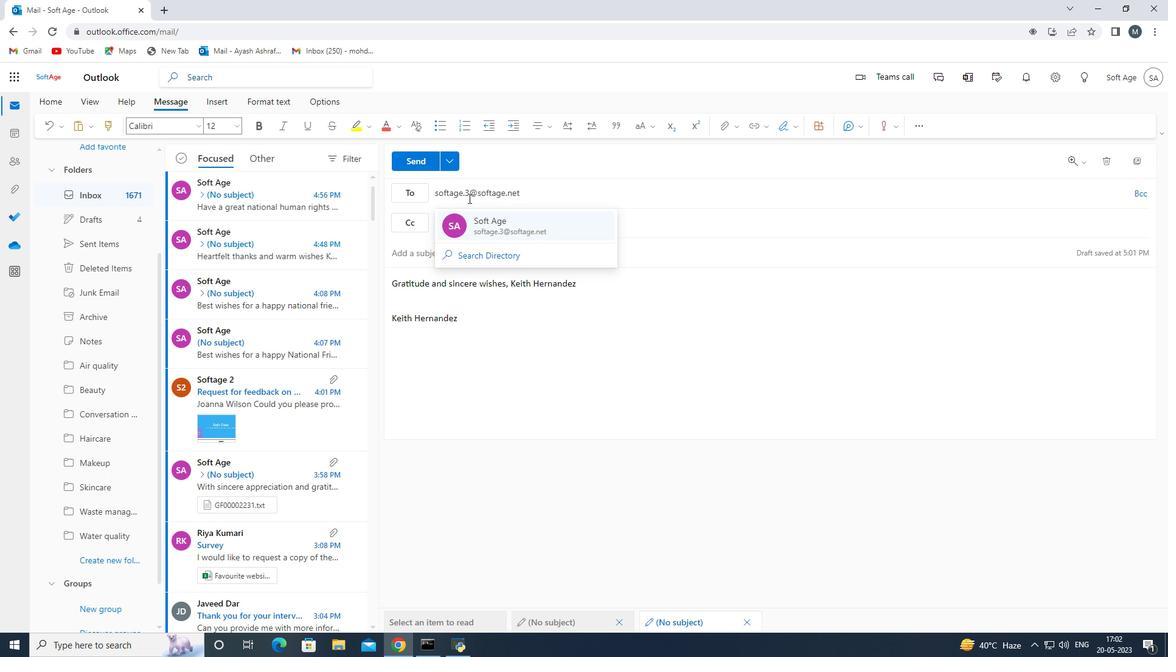 
Action: Mouse moved to (417, 157)
Screenshot: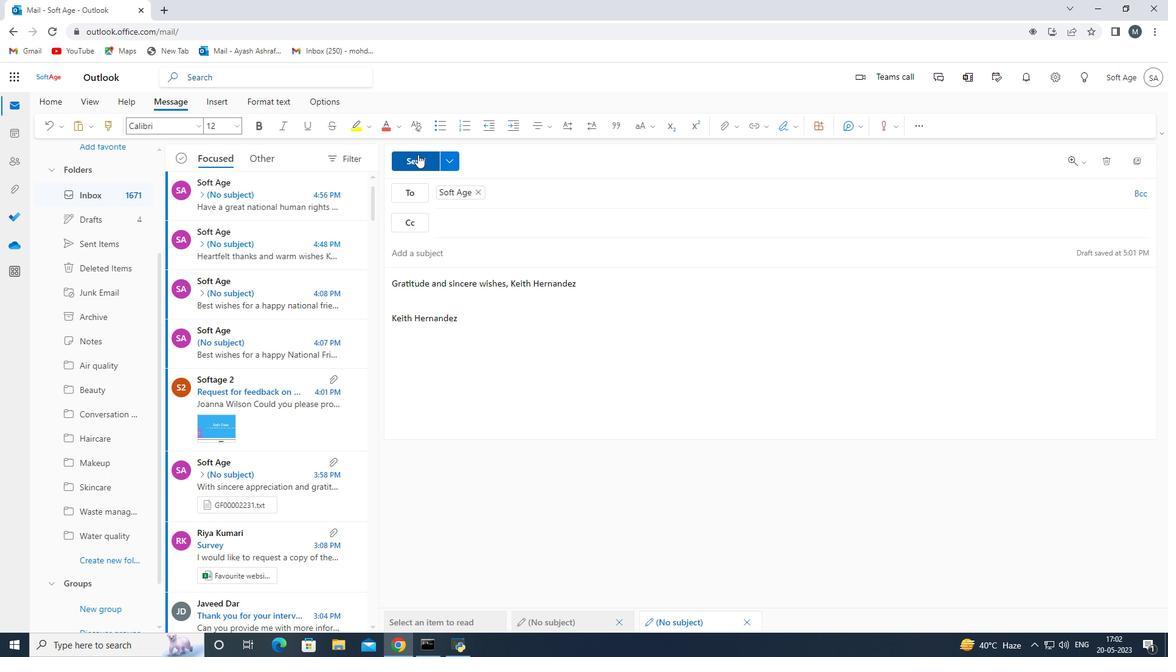 
Action: Mouse pressed left at (417, 157)
Screenshot: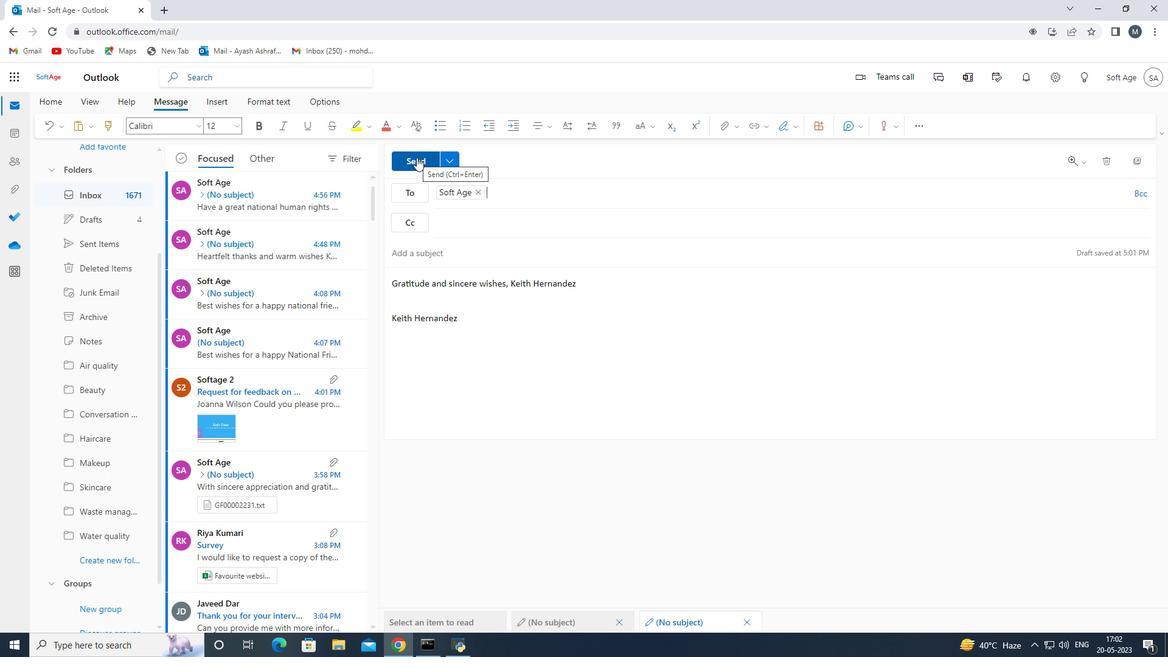 
Action: Mouse moved to (141, 510)
Screenshot: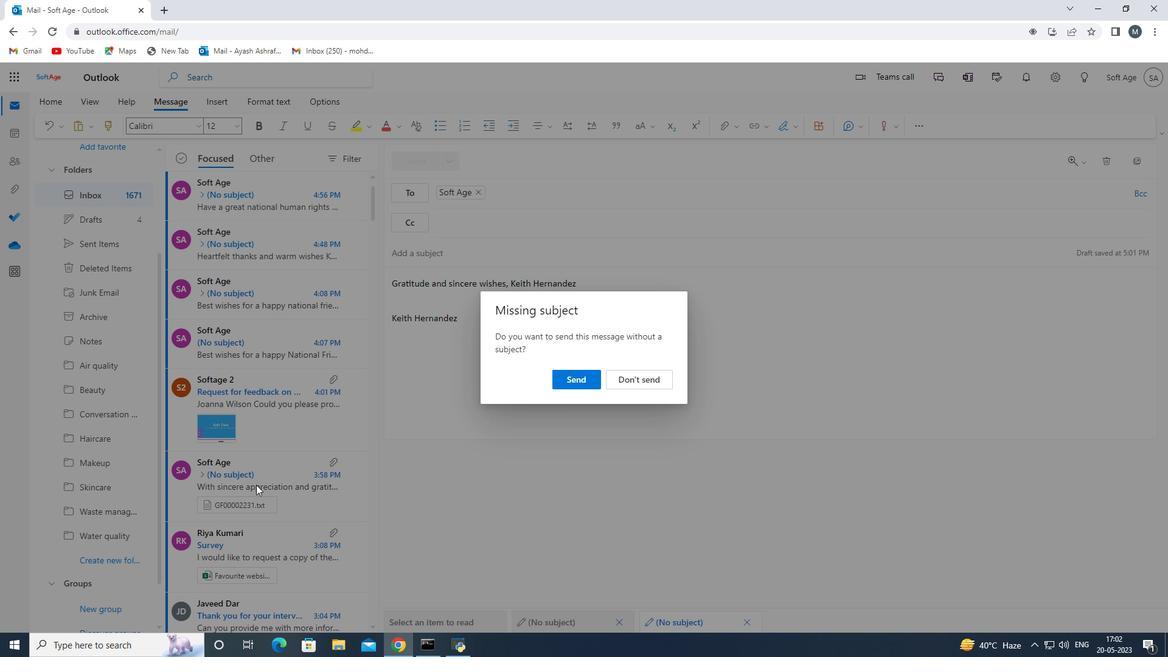 
Action: Mouse scrolled (141, 510) with delta (0, 0)
Screenshot: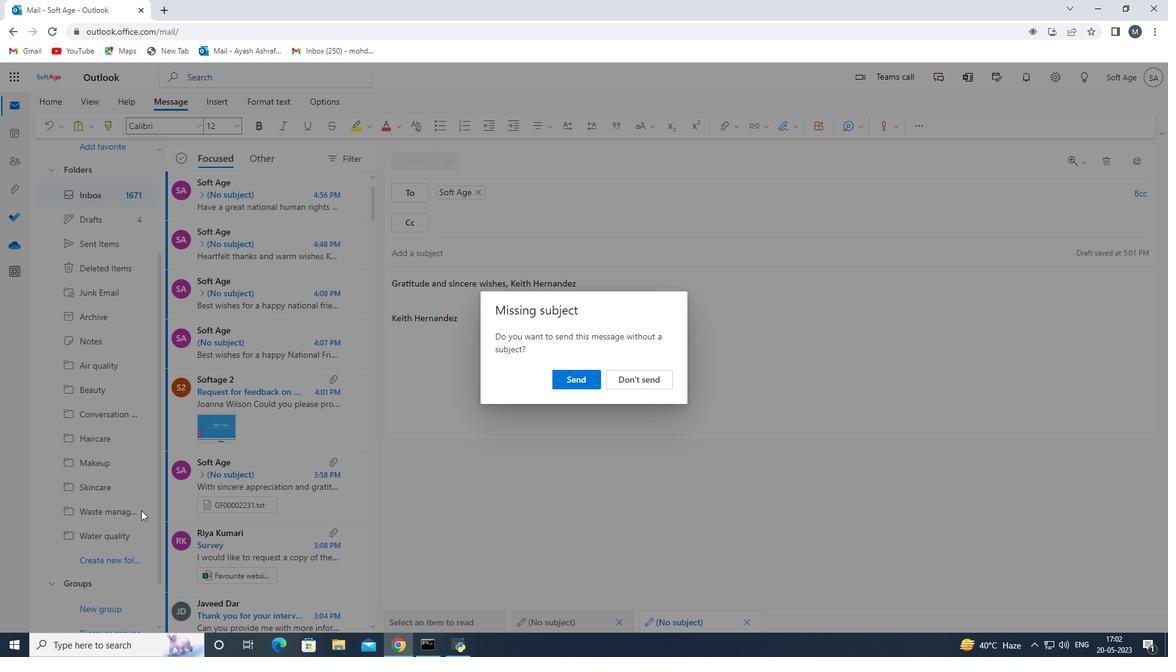 
Action: Mouse scrolled (141, 510) with delta (0, 0)
Screenshot: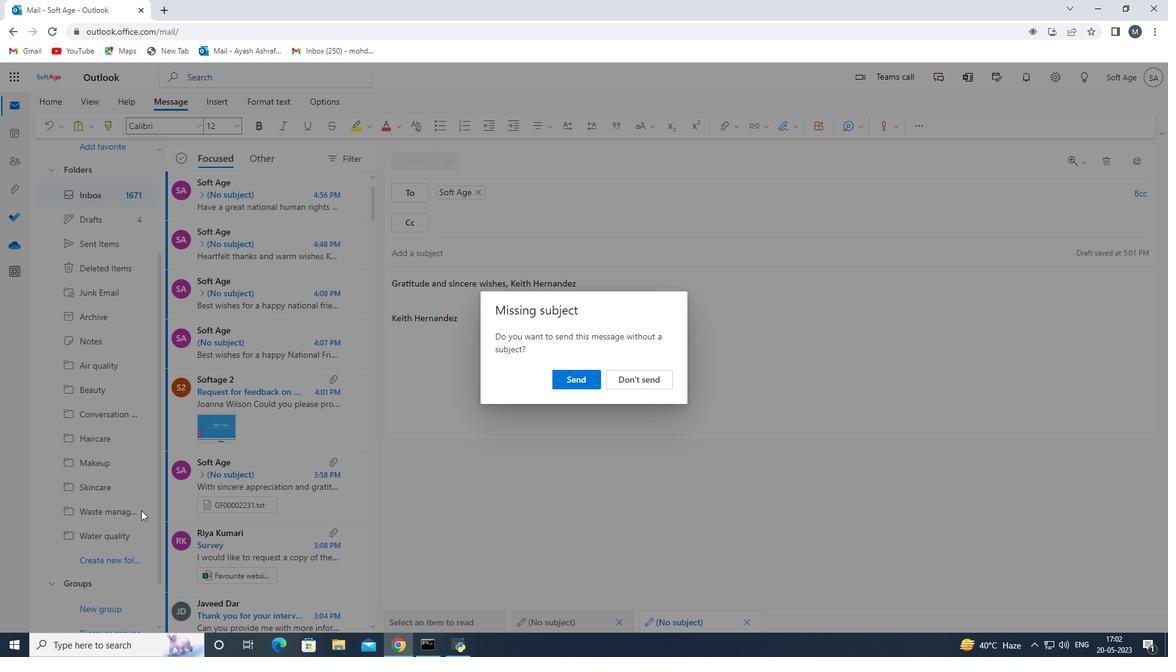 
Action: Mouse moved to (106, 417)
Screenshot: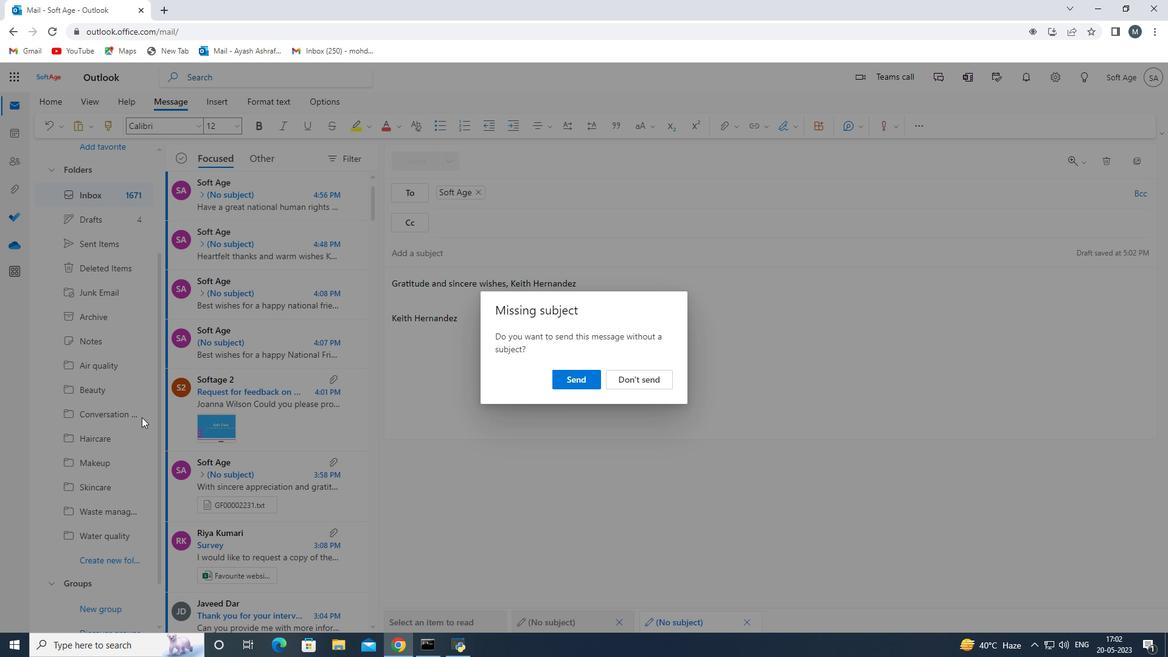 
Action: Mouse pressed left at (106, 417)
Screenshot: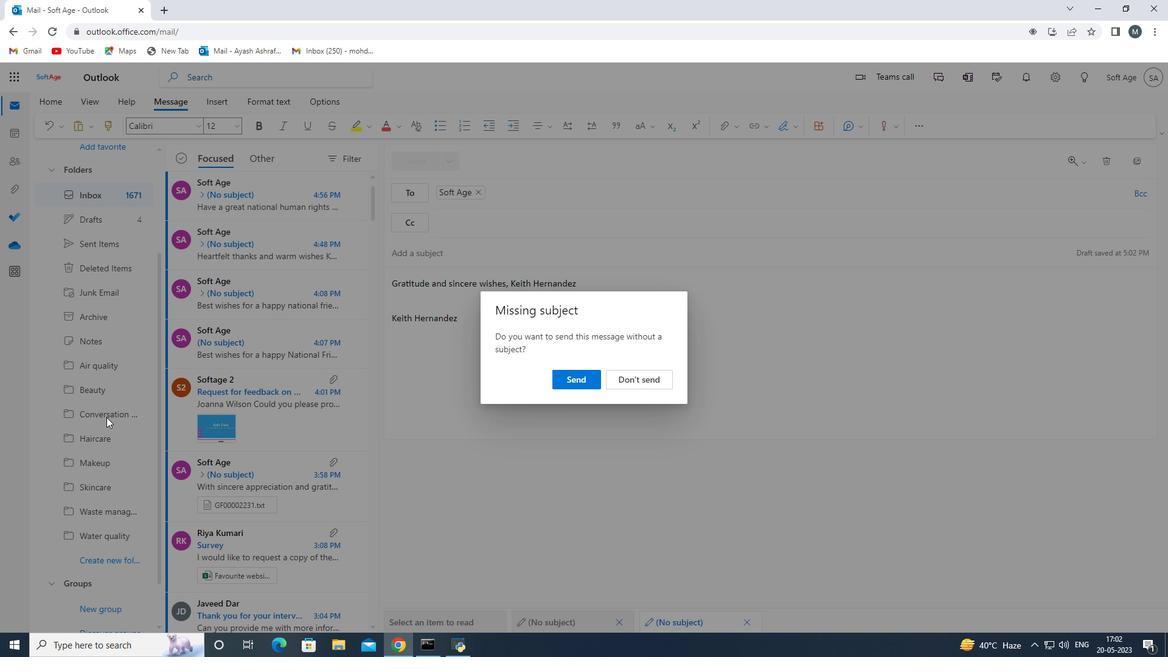 
Action: Mouse moved to (414, 166)
Screenshot: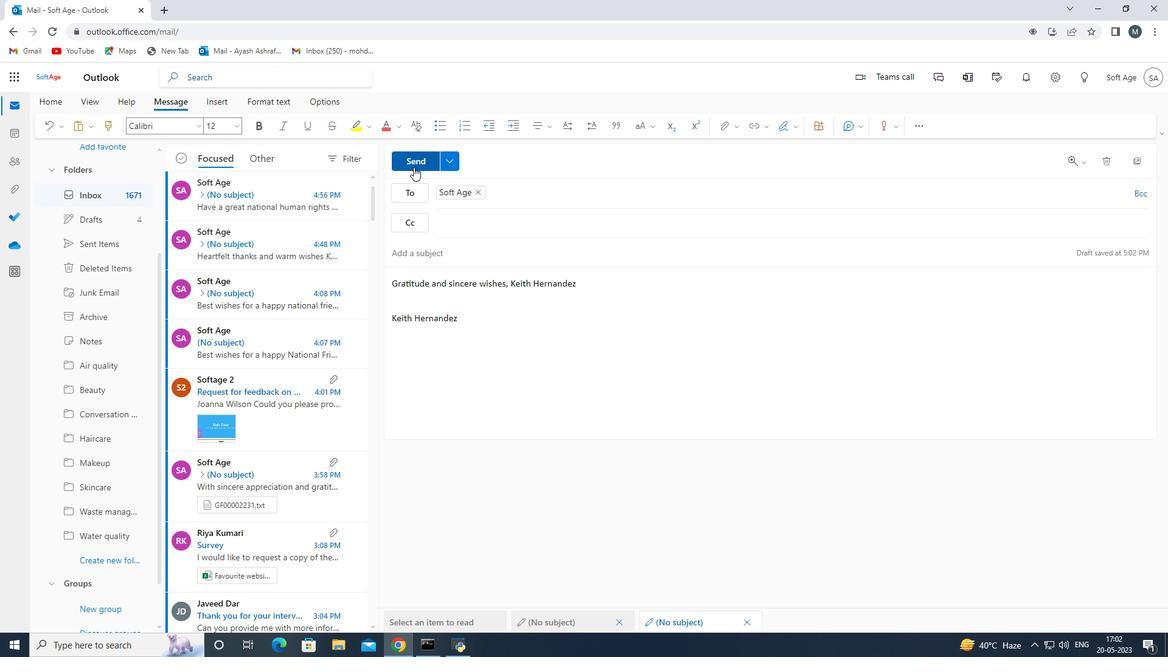
Action: Mouse pressed left at (414, 166)
Screenshot: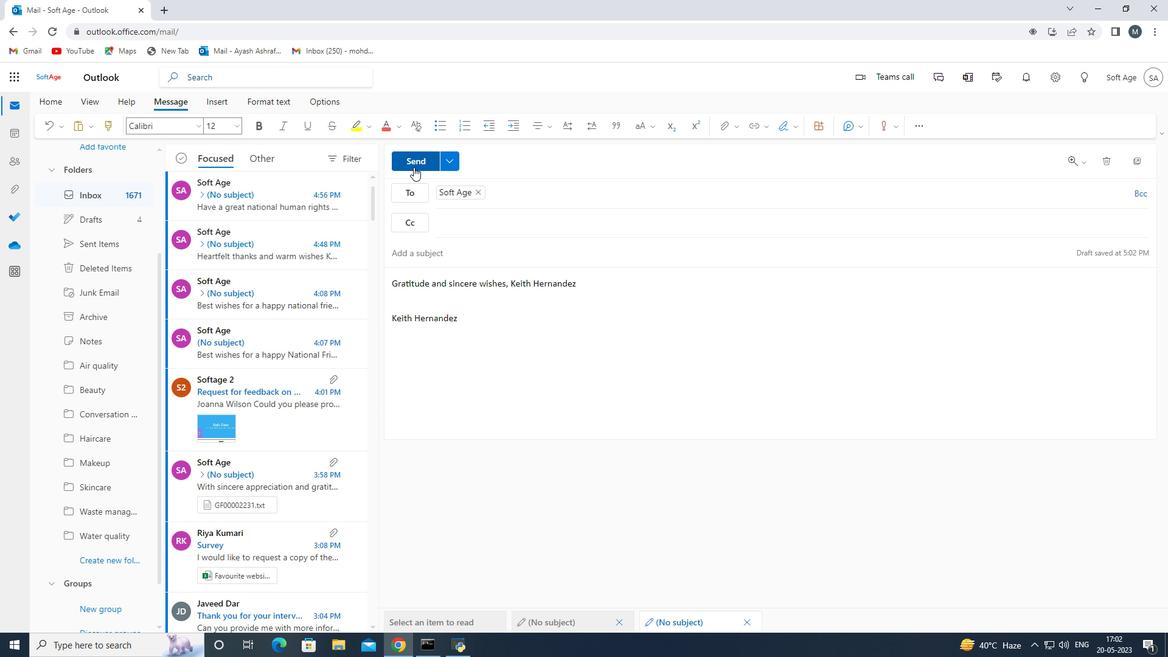 
Action: Mouse moved to (568, 381)
Screenshot: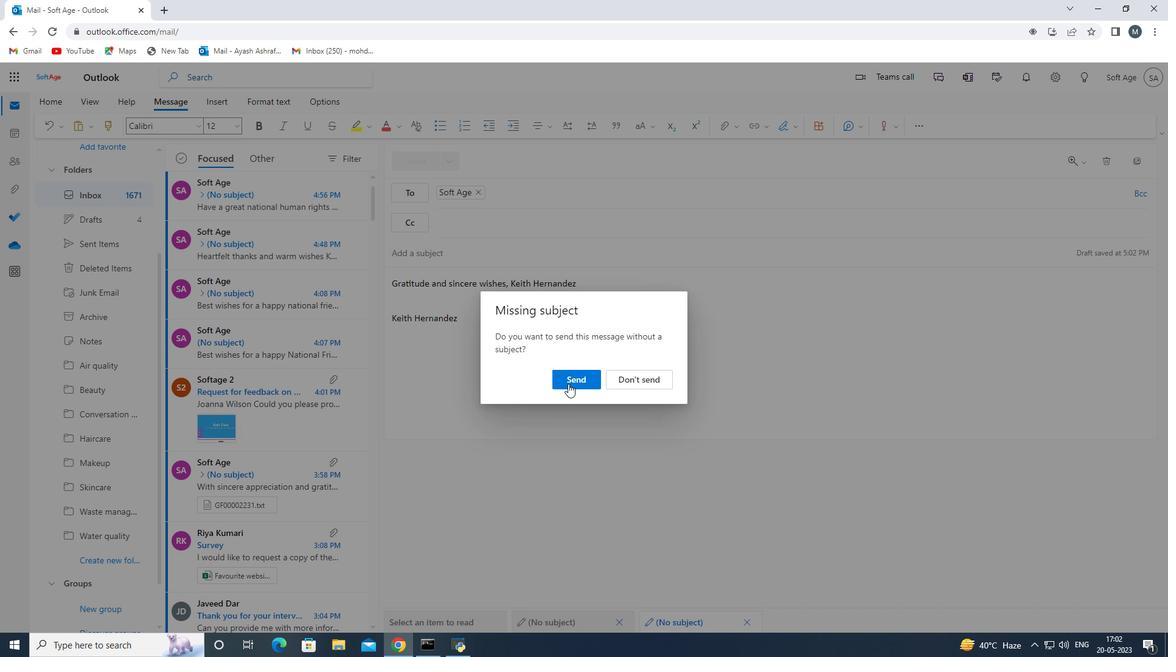 
Action: Mouse pressed left at (568, 381)
Screenshot: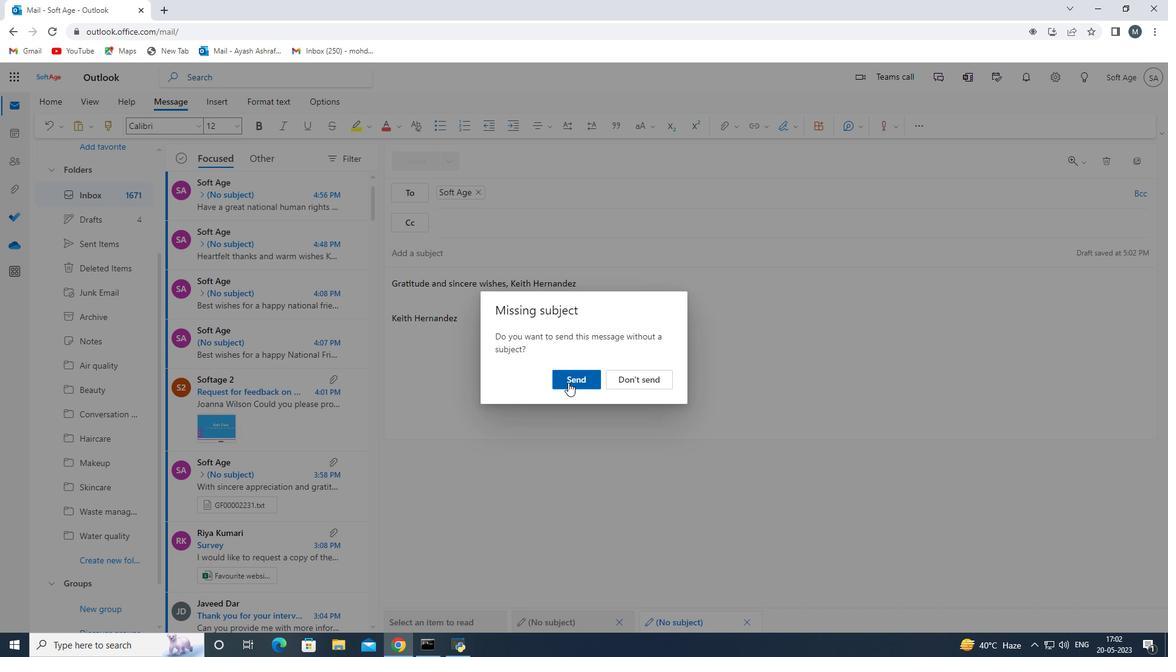 
Action: Mouse moved to (115, 521)
Screenshot: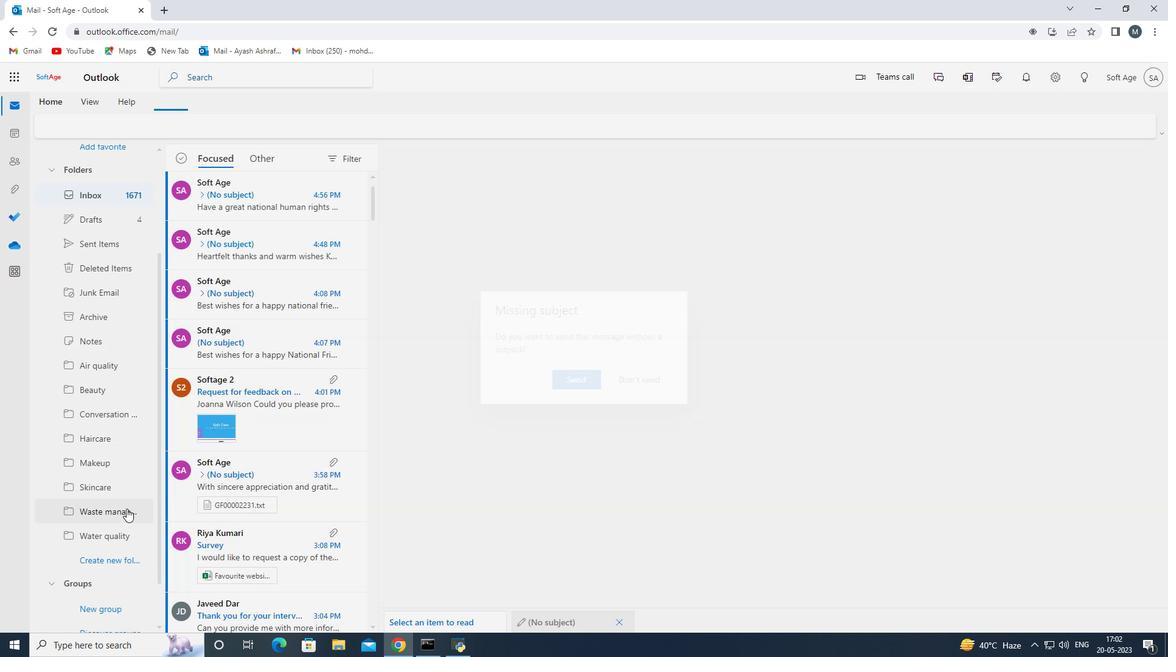 
Action: Mouse scrolled (123, 510) with delta (0, 0)
Screenshot: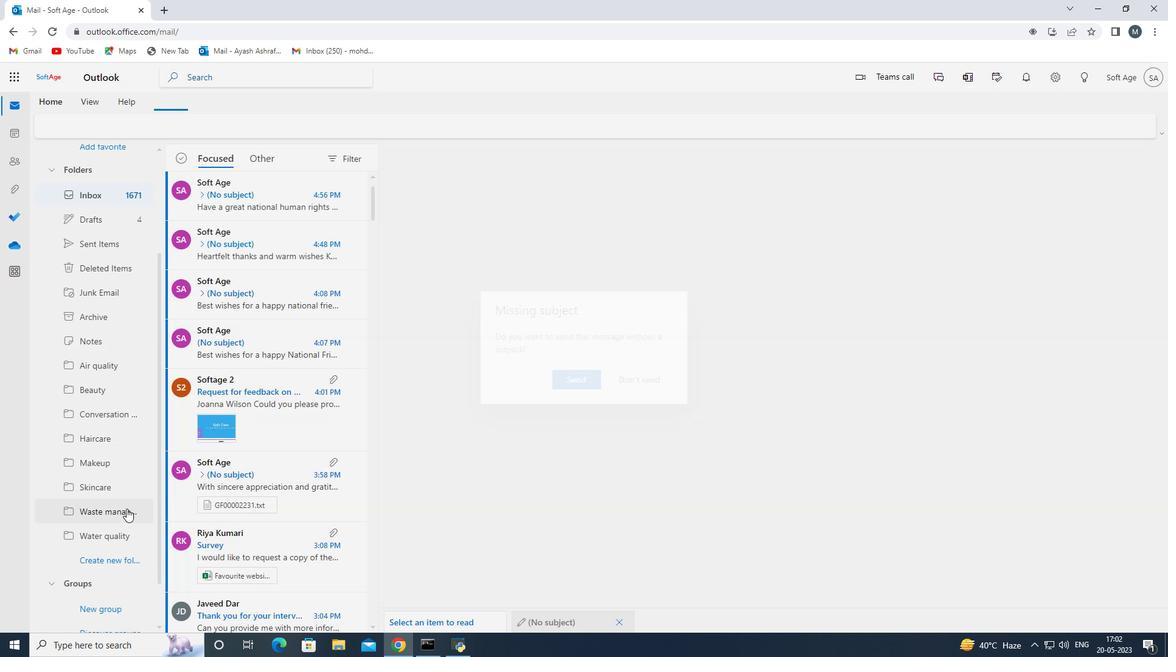 
Action: Mouse moved to (114, 522)
Screenshot: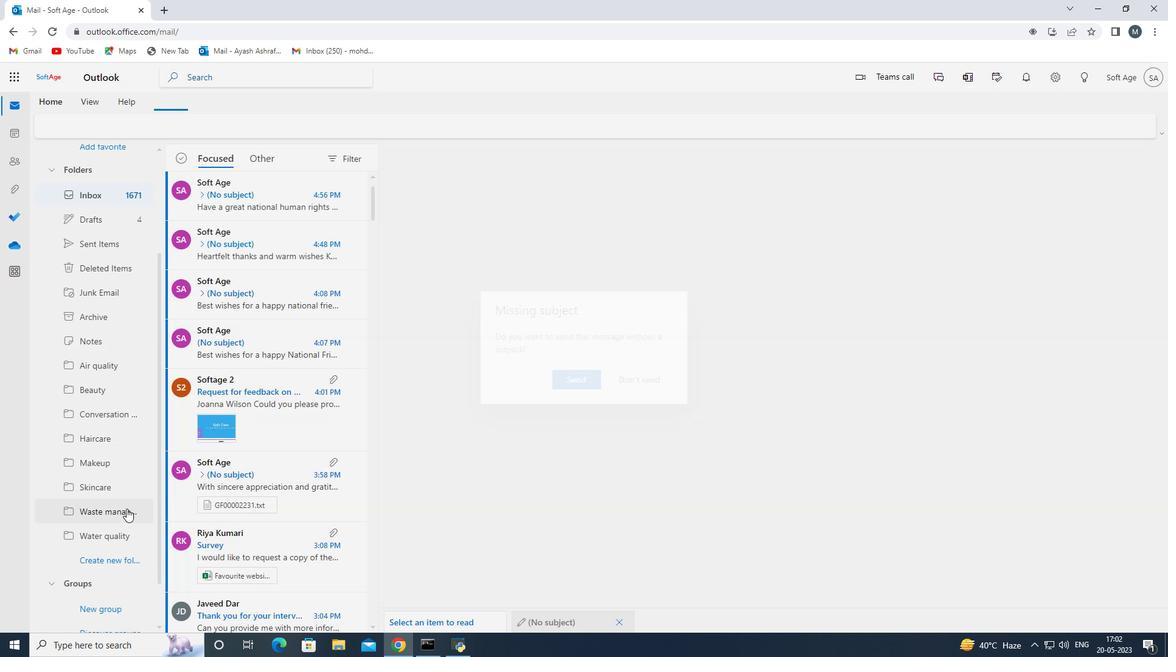 
Action: Mouse scrolled (122, 512) with delta (0, 0)
Screenshot: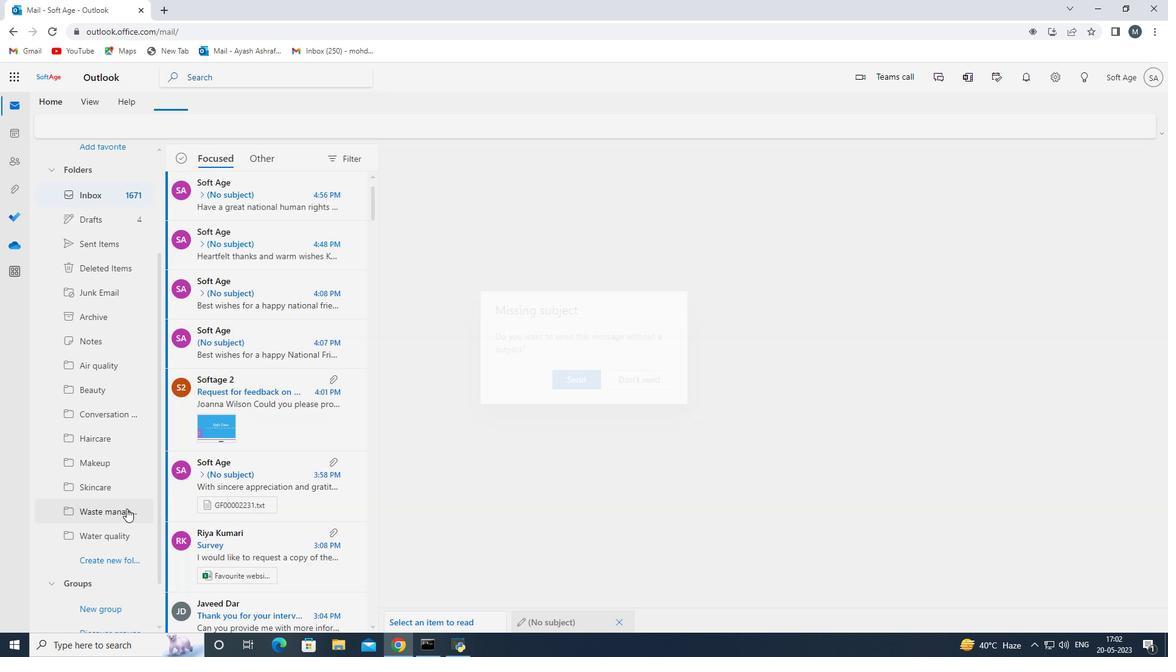 
Action: Mouse moved to (108, 511)
Screenshot: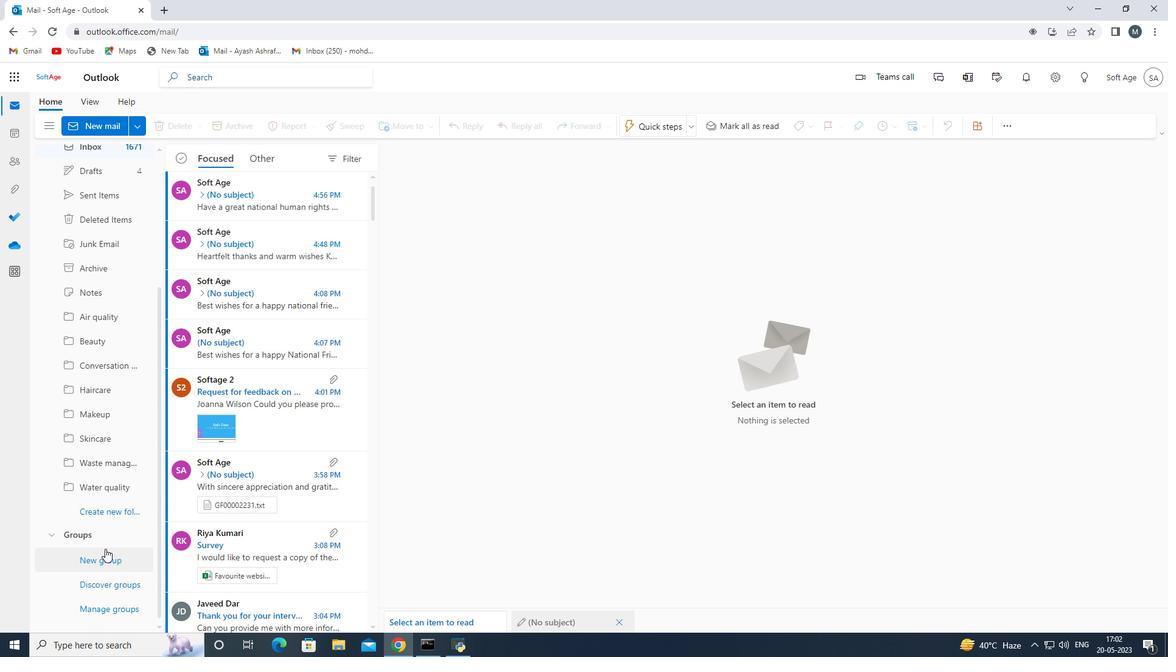 
Action: Mouse pressed left at (108, 511)
Screenshot: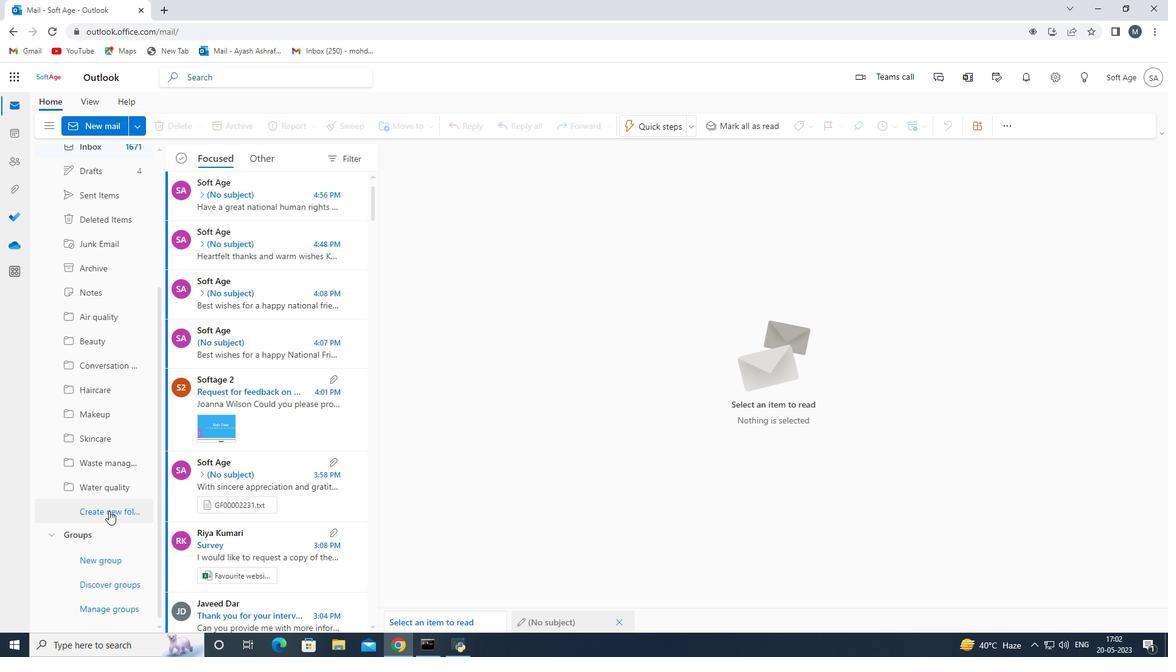 
Action: Mouse moved to (91, 512)
Screenshot: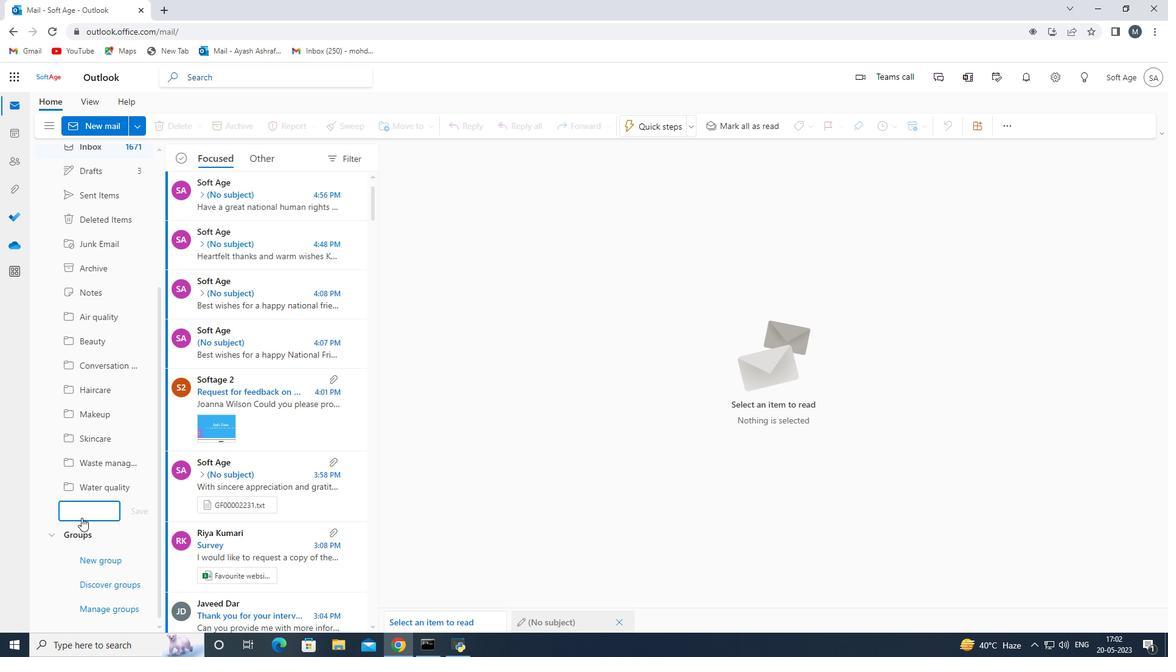 
Action: Mouse pressed left at (91, 512)
Screenshot: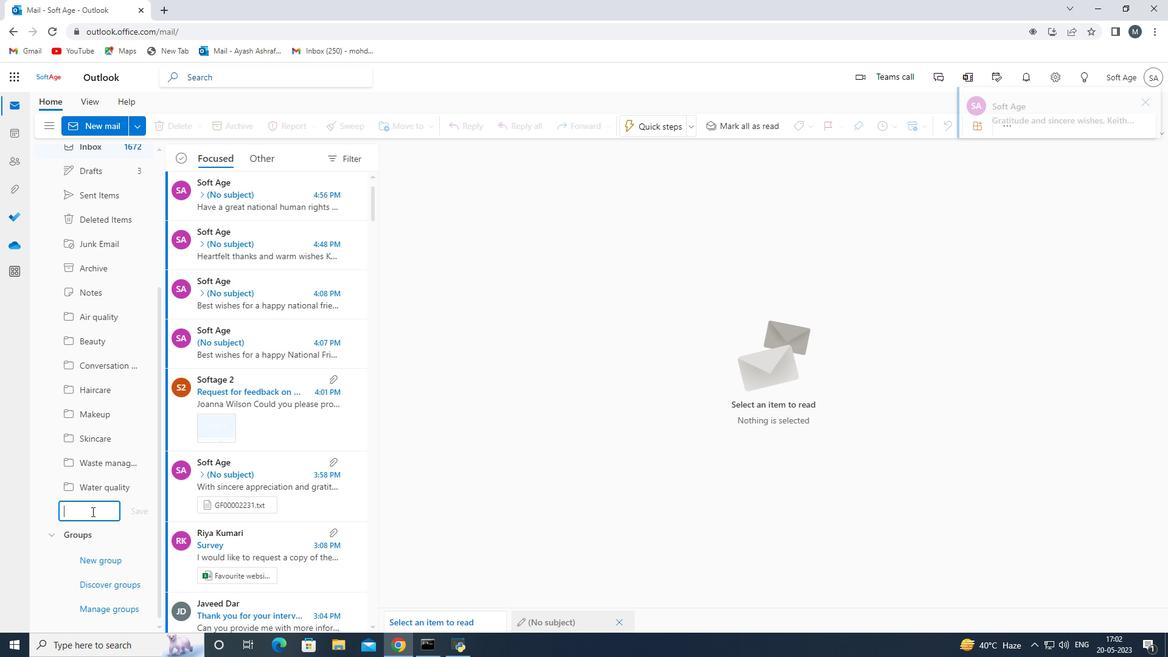 
Action: Key pressed <Key.shift><Key.shift><Key.shift><Key.shift><Key.shift><Key.shift><Key.shift><Key.shift><Key.shift><Key.shift><Key.shift><Key.shift><Key.shift><Key.shift><Key.shift><Key.shift><Key.shift><Key.shift><Key.shift><Key.shift><Key.shift><Key.shift><Key.shift><Key.shift><Key.shift><Key.shift><Key.shift><Key.shift><Key.shift><Key.shift><Key.shift><Key.shift><Key.shift><Key.shift><Key.shift><Key.shift><Key.shift><Key.shift><Key.shift><Key.shift>D<Key.backspace><Key.shift><Key.shift><Key.shift><Key.shift><Key.shift><Key.shift><Key.shift><Key.shift><Key.shift><Key.shift><Key.shift><Key.shift><Key.shift><Key.shift><Key.shift><Key.shift><Key.shift><Key.shift><Key.shift><Key.shift>Compsting<Key.space>
Screenshot: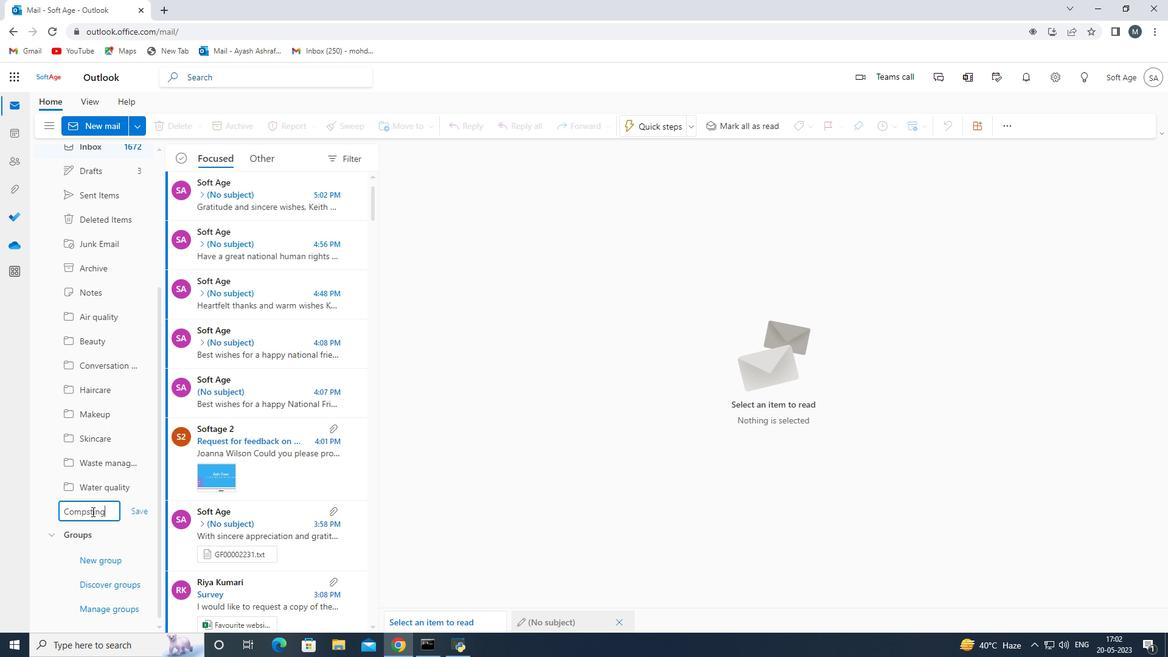 
Action: Mouse moved to (87, 515)
Screenshot: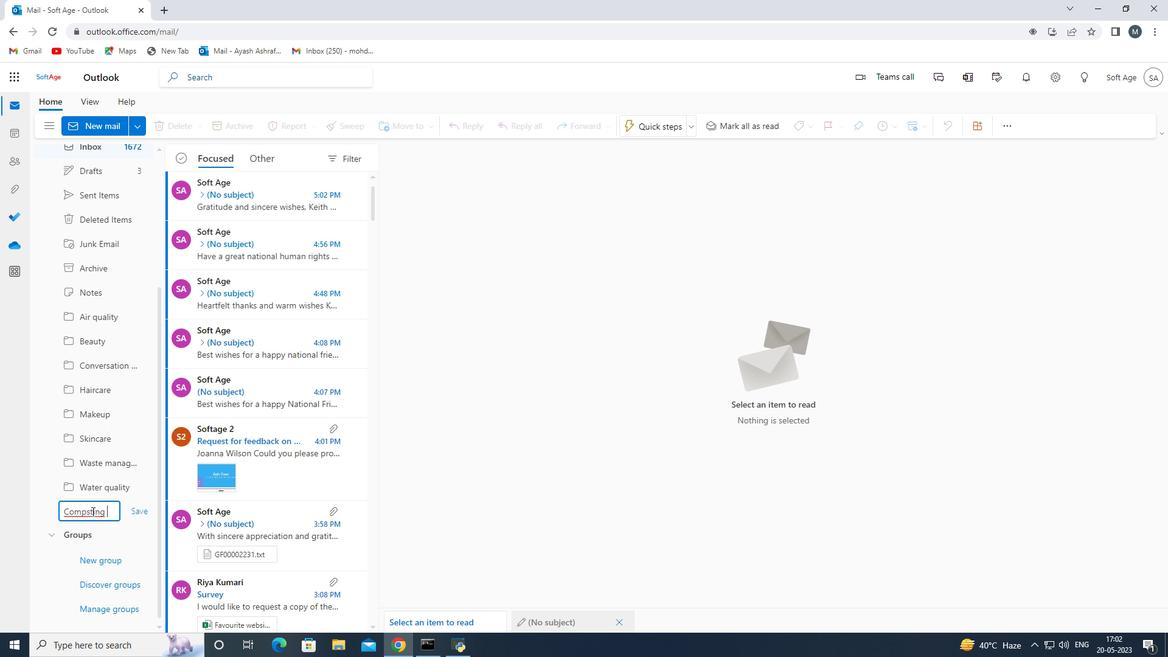 
Action: Mouse pressed left at (87, 515)
Screenshot: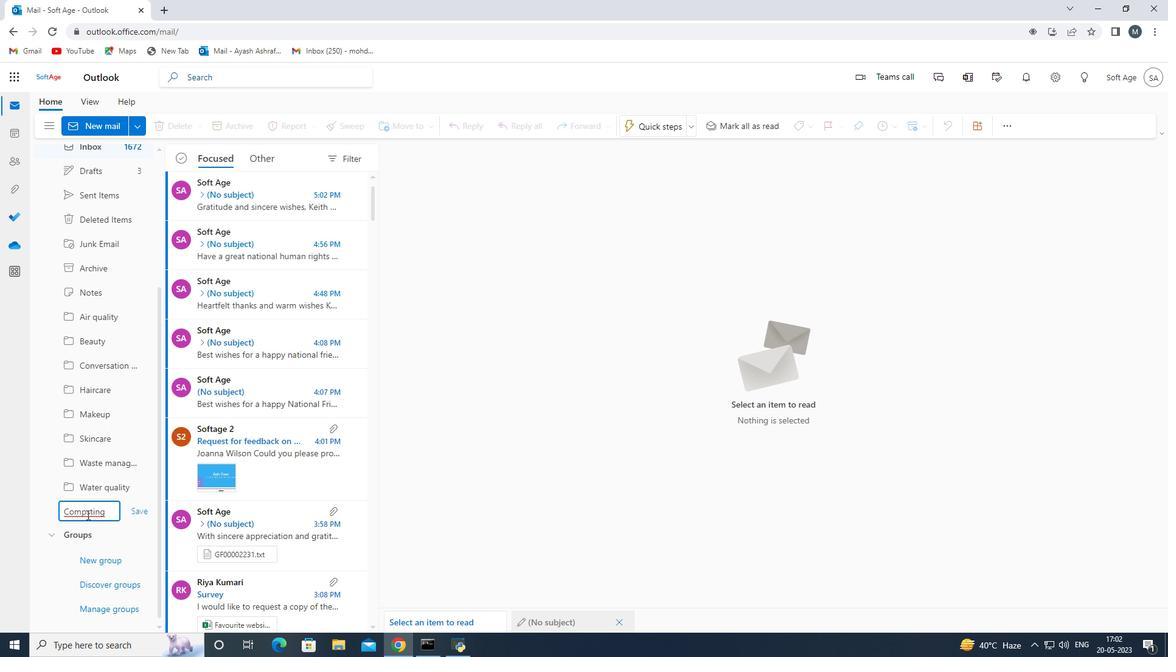 
Action: Mouse moved to (94, 517)
Screenshot: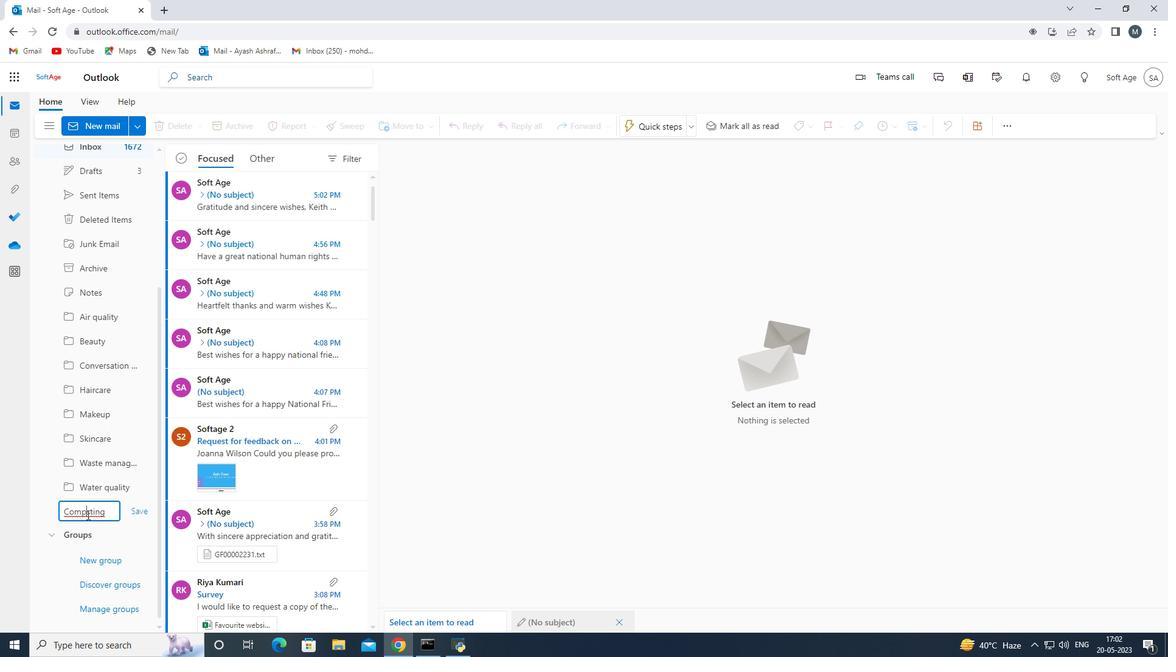 
Action: Key pressed o
Screenshot: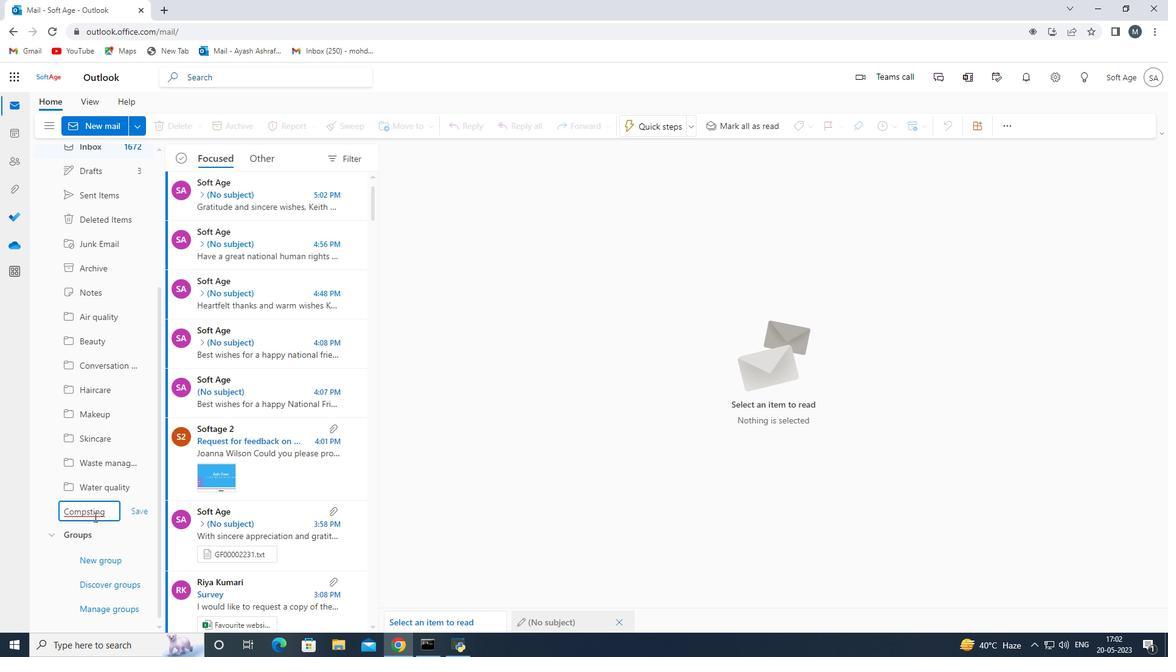 
Action: Mouse moved to (146, 512)
Screenshot: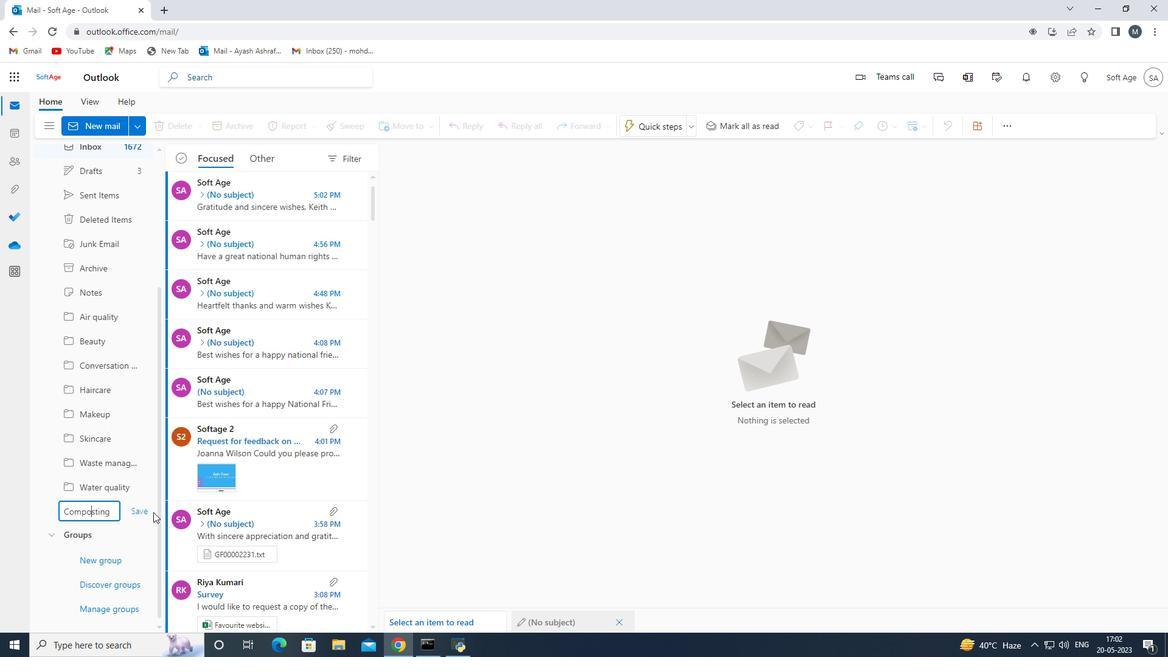 
Action: Mouse pressed left at (146, 512)
Screenshot: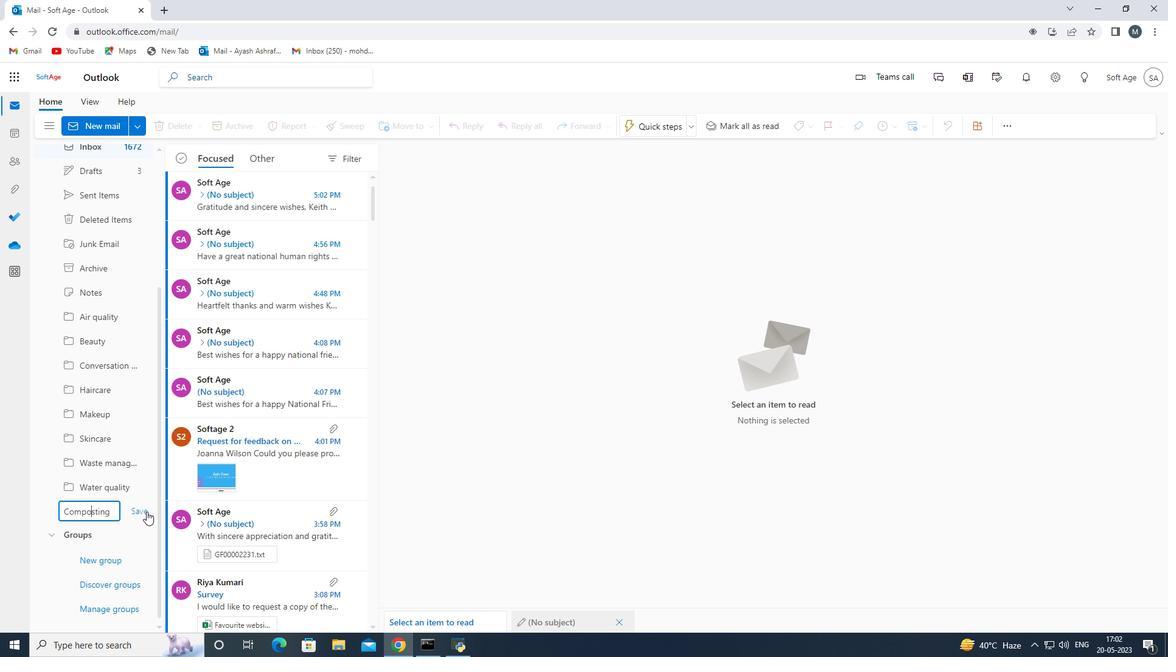 
Action: Mouse moved to (146, 517)
Screenshot: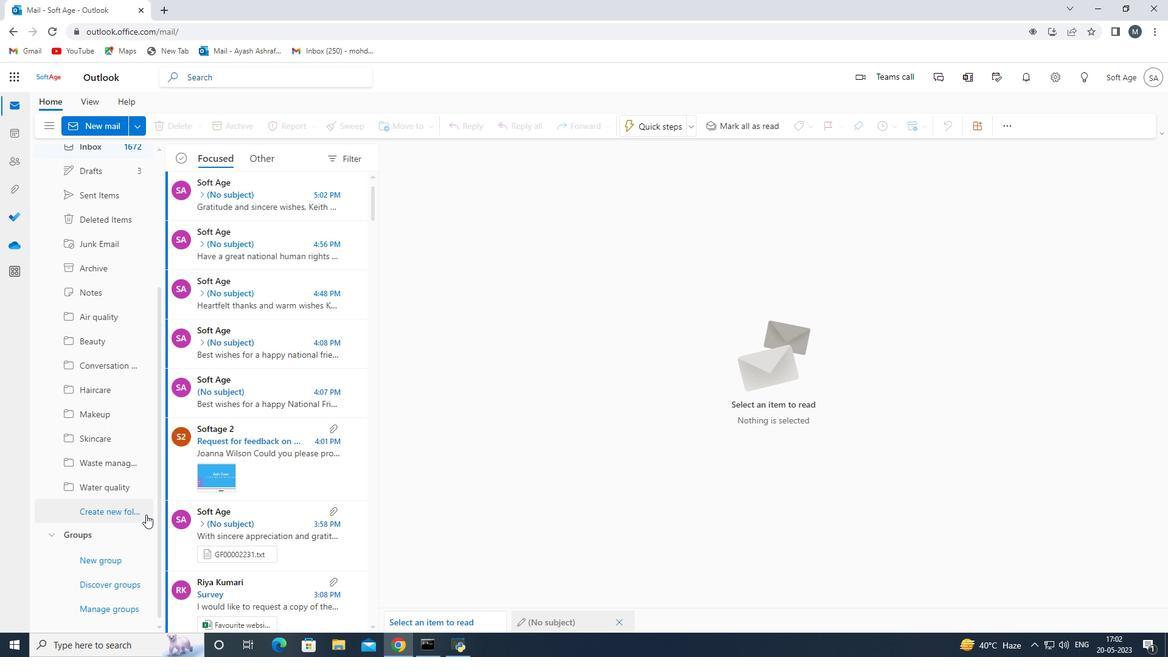 
Action: Mouse scrolled (146, 518) with delta (0, 0)
Screenshot: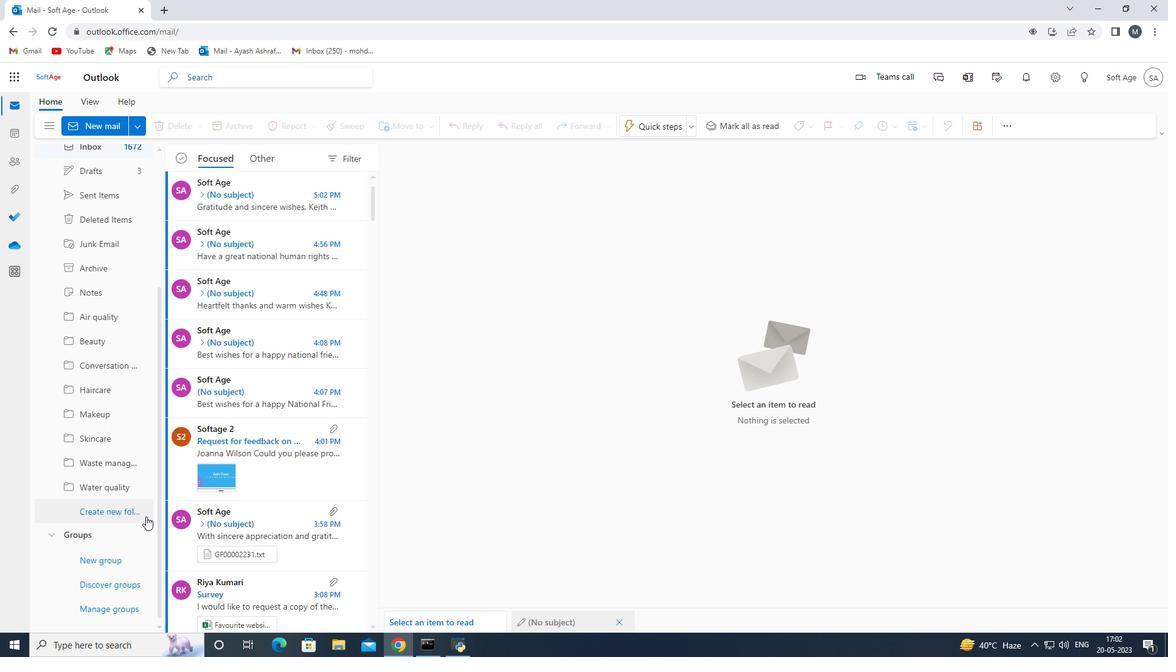 
Action: Mouse scrolled (146, 518) with delta (0, 0)
Screenshot: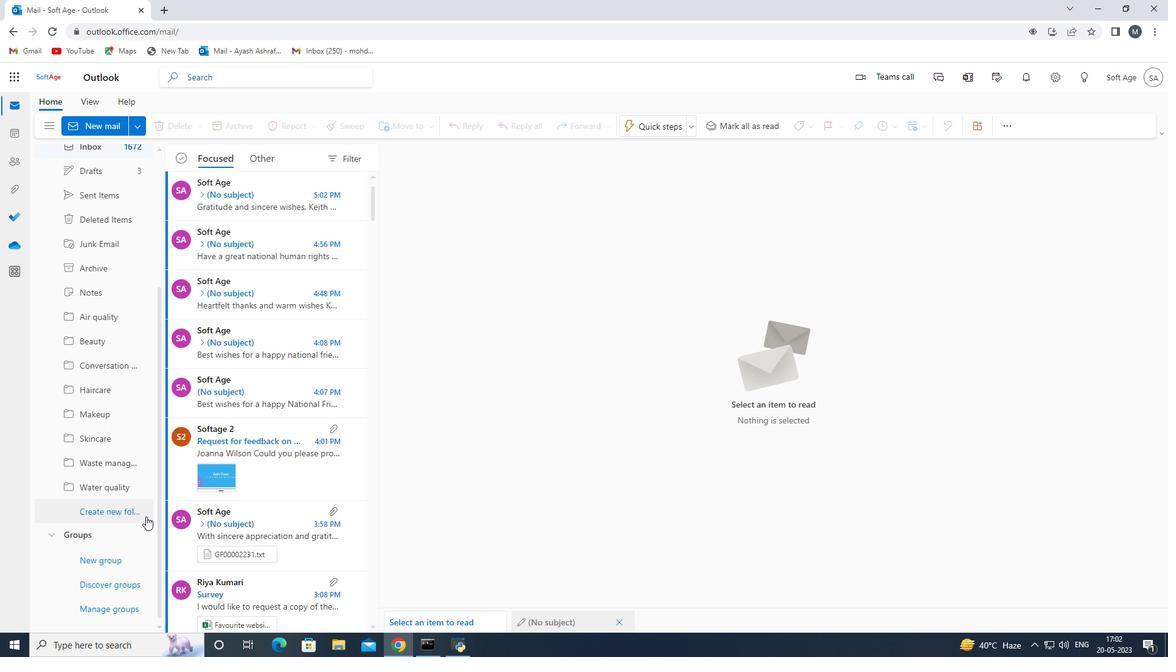 
Action: Mouse scrolled (146, 518) with delta (0, 0)
Screenshot: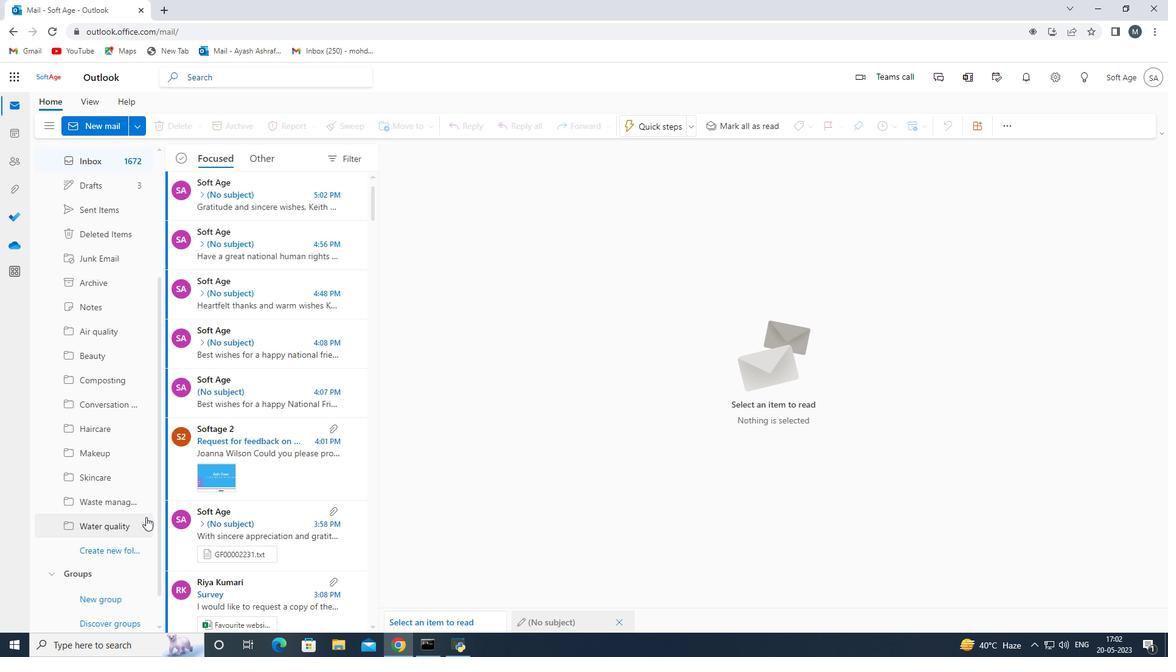 
Action: Mouse scrolled (146, 518) with delta (0, 0)
Screenshot: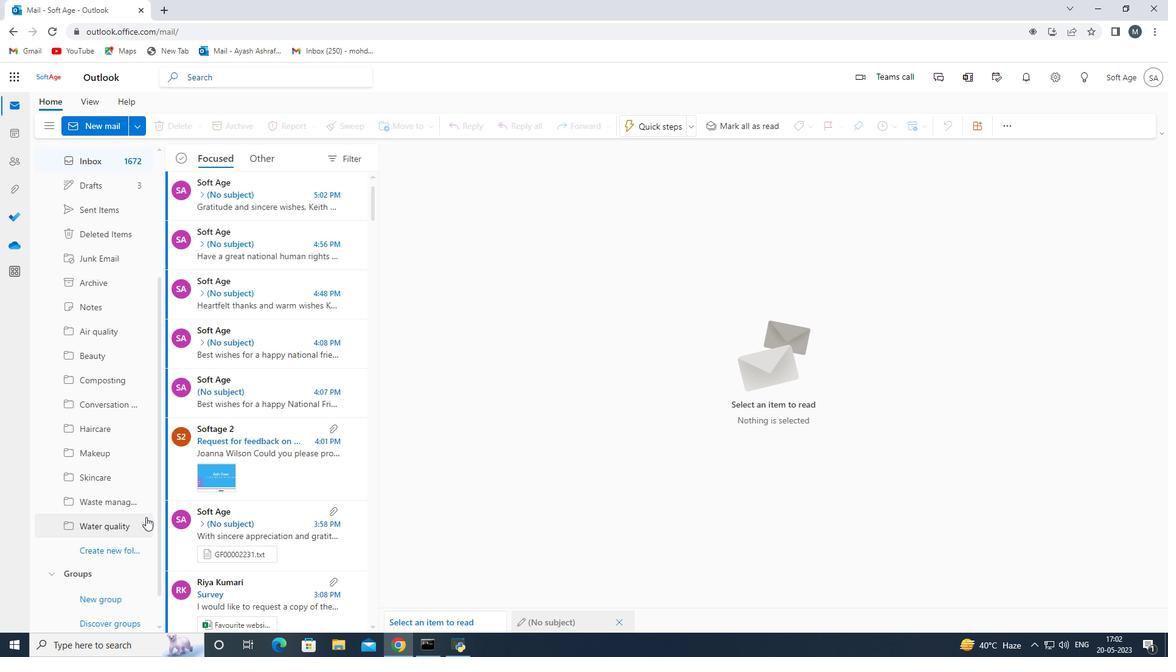 
Action: Mouse scrolled (146, 518) with delta (0, 0)
Screenshot: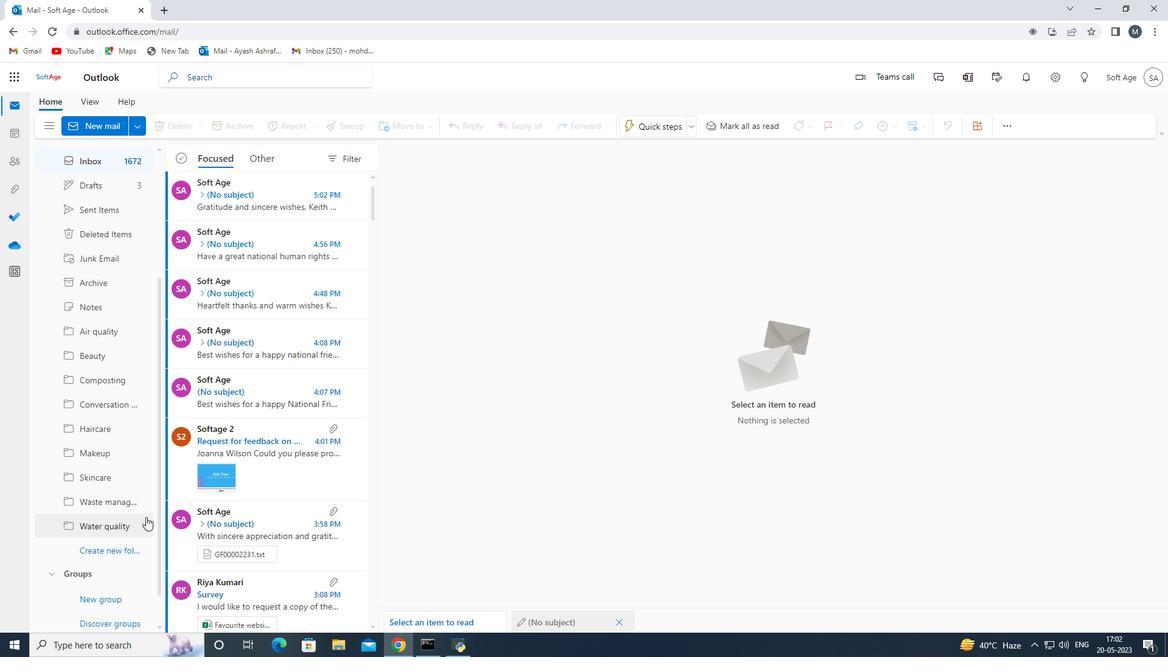 
Action: Mouse scrolled (146, 518) with delta (0, 0)
Screenshot: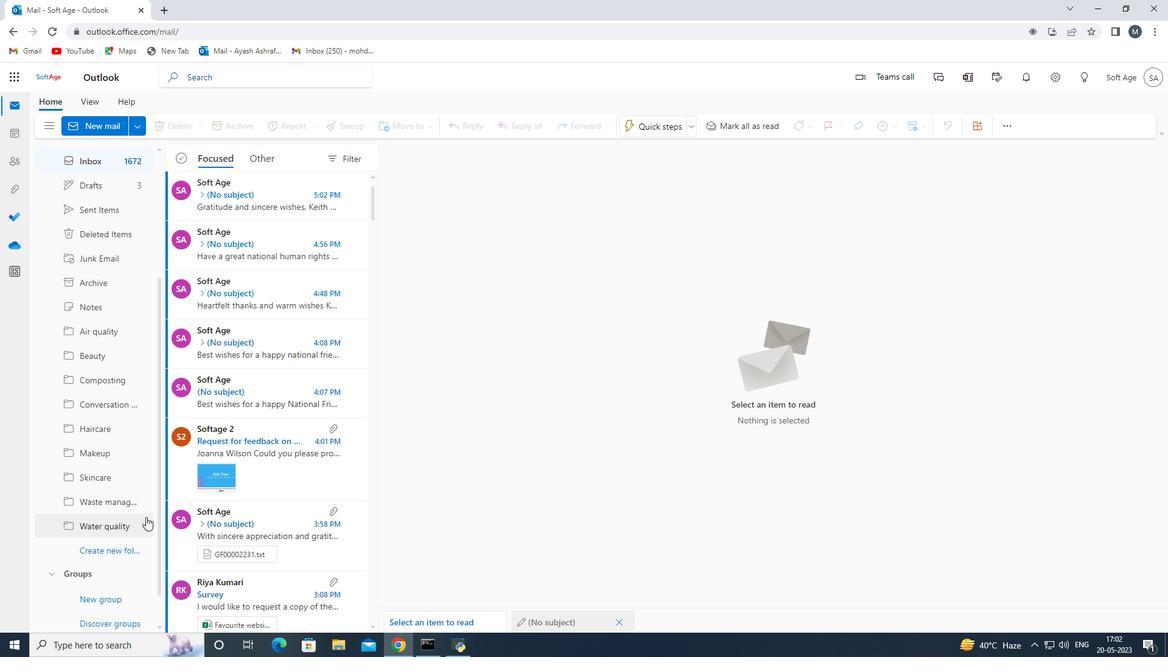 
Action: Mouse scrolled (146, 518) with delta (0, 0)
Screenshot: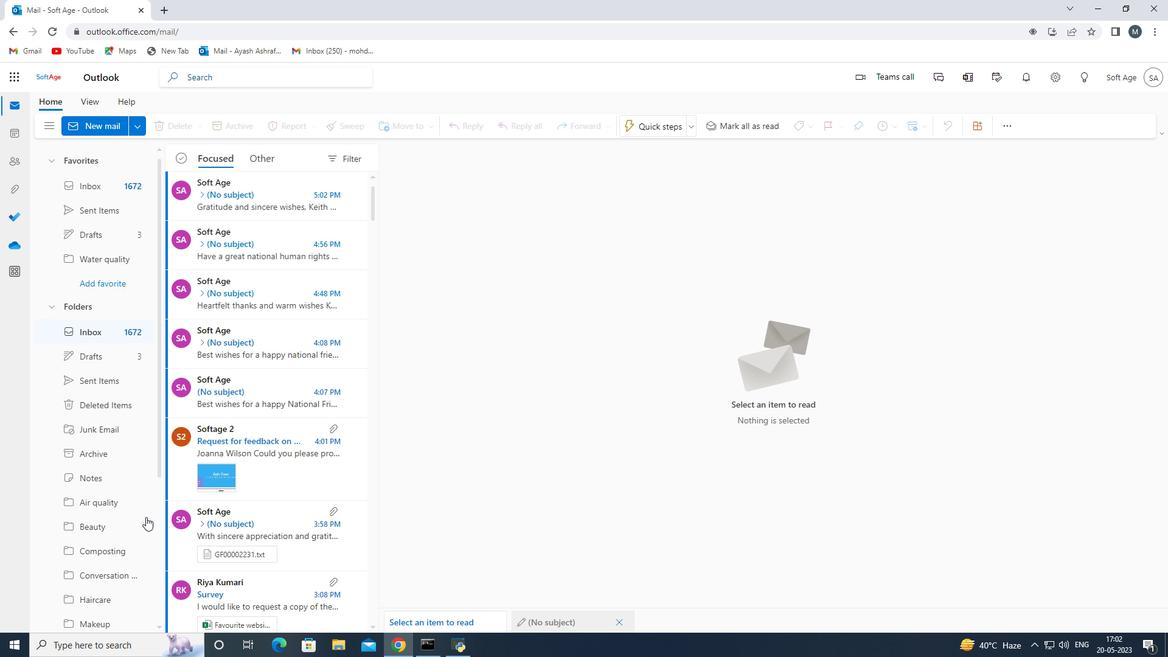 
Action: Mouse scrolled (146, 518) with delta (0, 0)
Screenshot: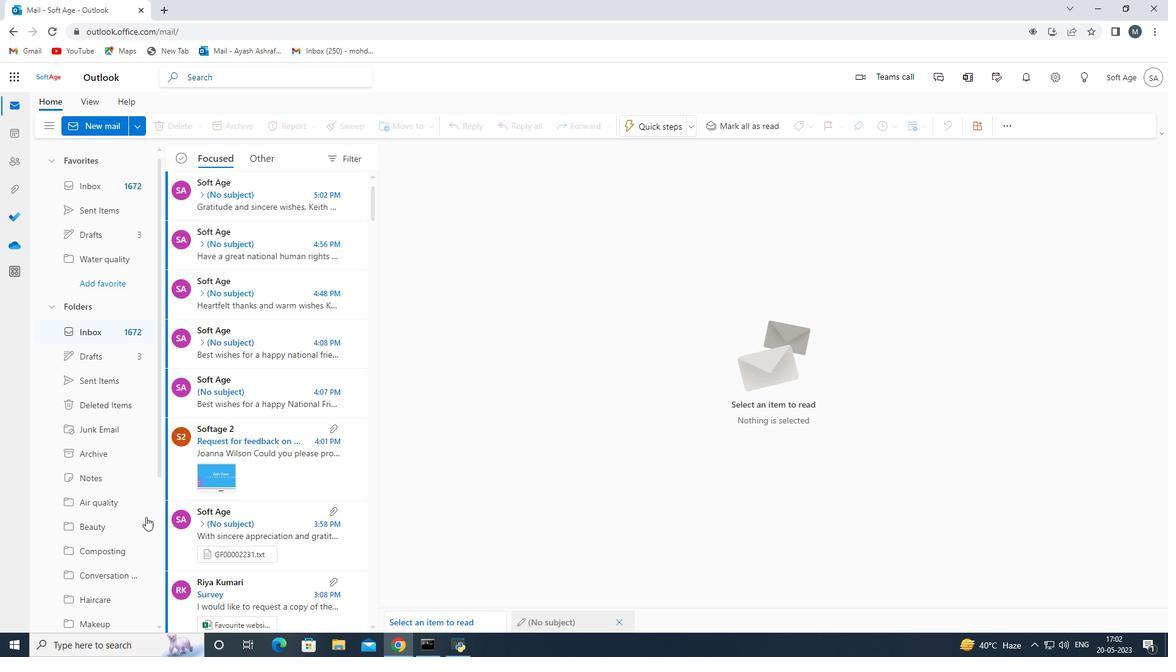 
Action: Mouse scrolled (146, 518) with delta (0, 0)
Screenshot: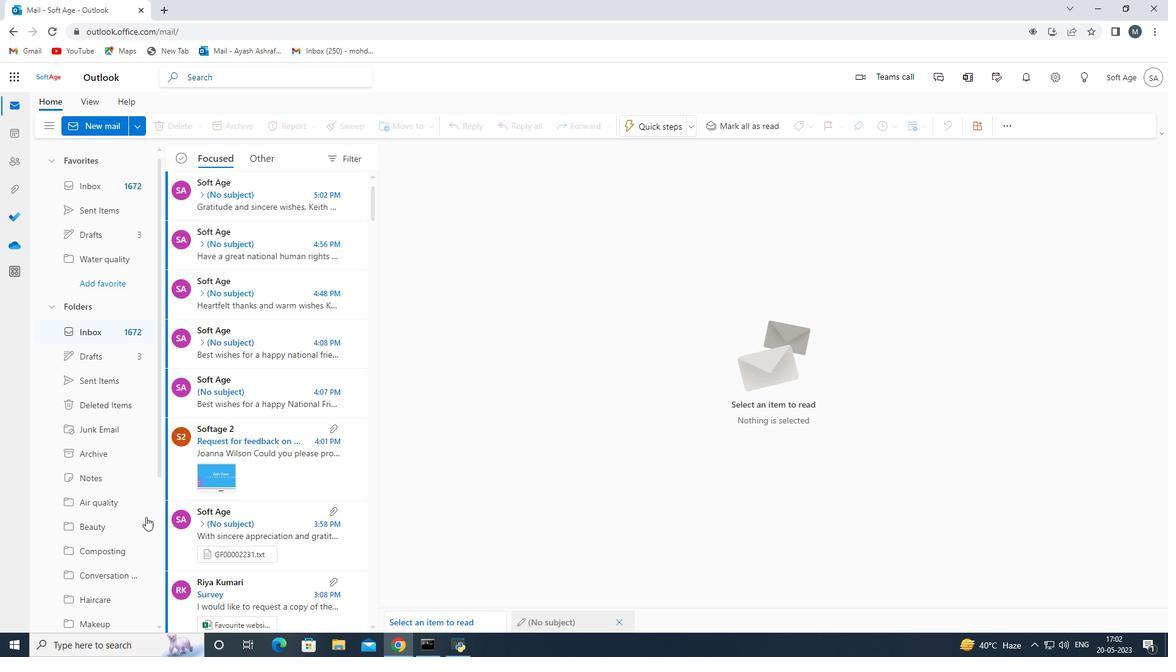 
Action: Mouse scrolled (146, 518) with delta (0, 0)
Screenshot: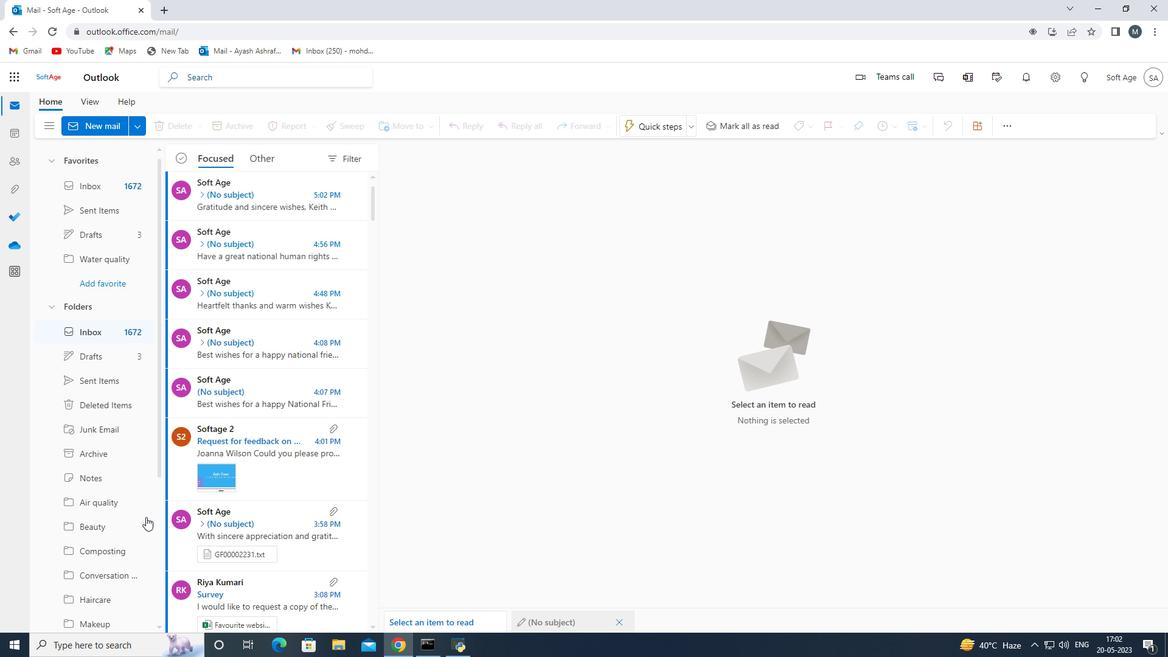 
Action: Mouse scrolled (146, 518) with delta (0, 0)
Screenshot: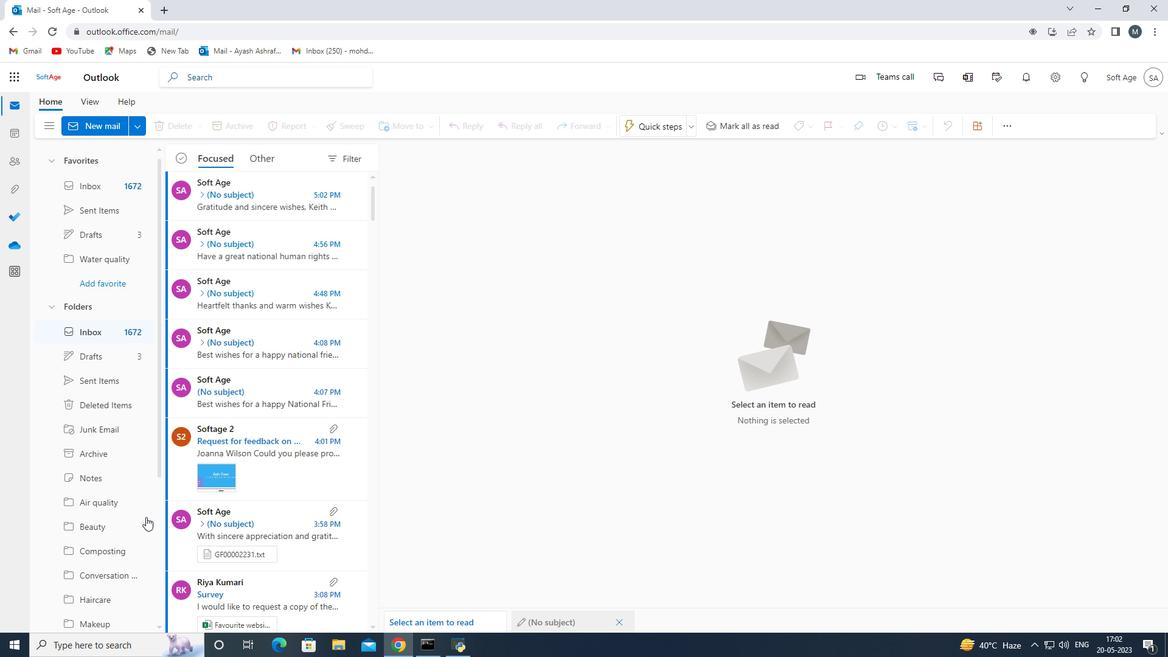 
Action: Mouse moved to (145, 517)
Screenshot: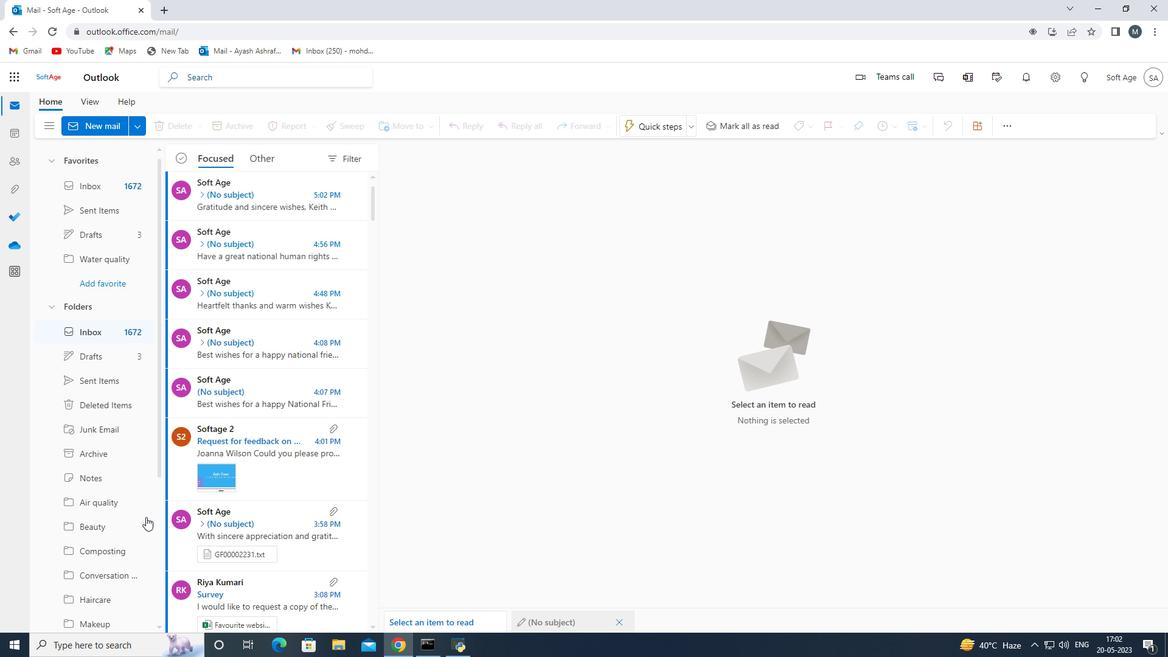 
